 Task: Add a condition where "Channel Is Facebook Post" in recently solved tickets.
Action: Mouse moved to (139, 510)
Screenshot: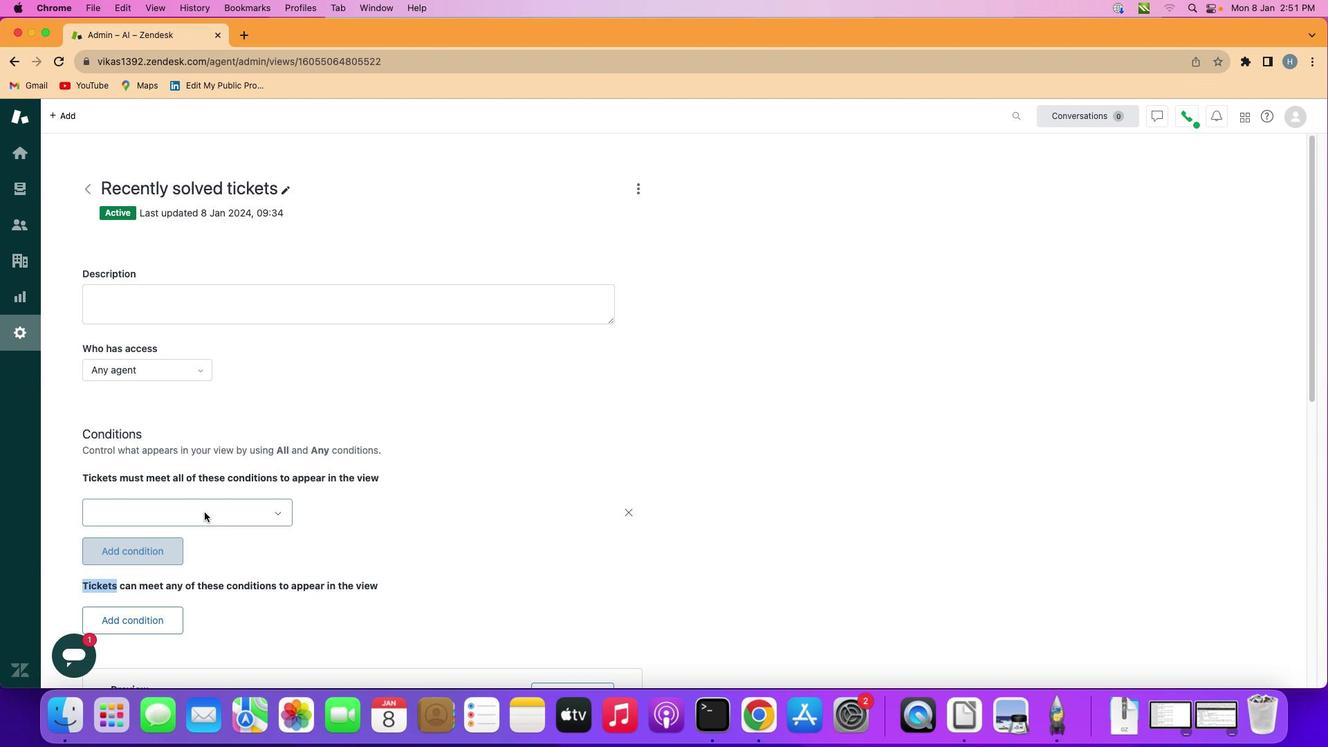 
Action: Mouse pressed left at (139, 510)
Screenshot: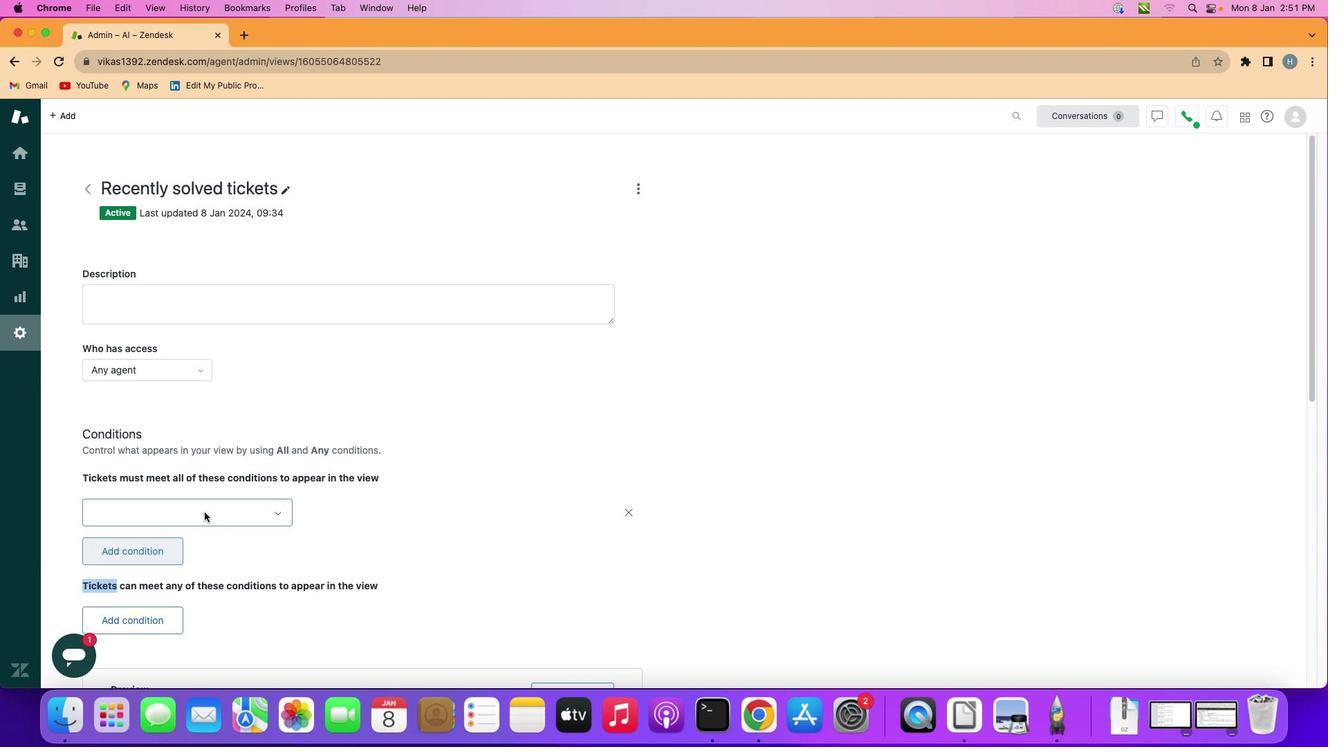 
Action: Mouse moved to (204, 511)
Screenshot: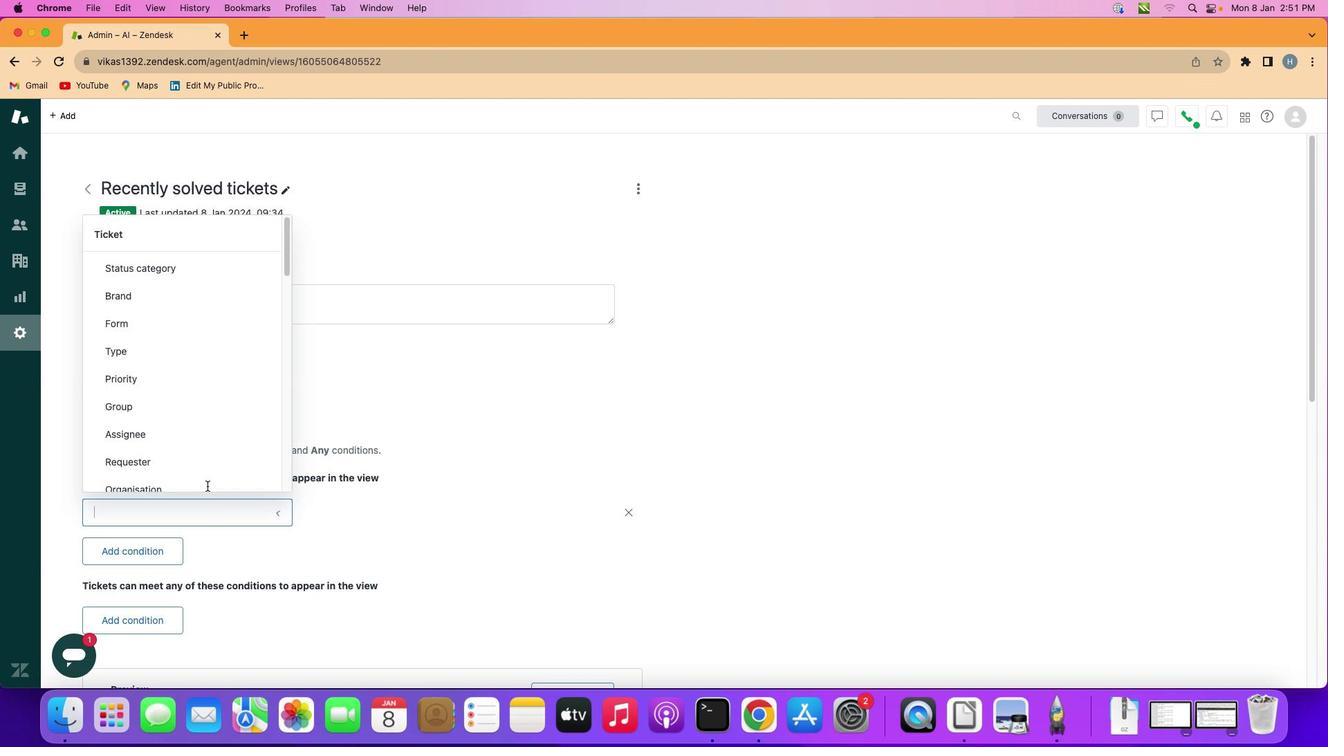 
Action: Mouse pressed left at (204, 511)
Screenshot: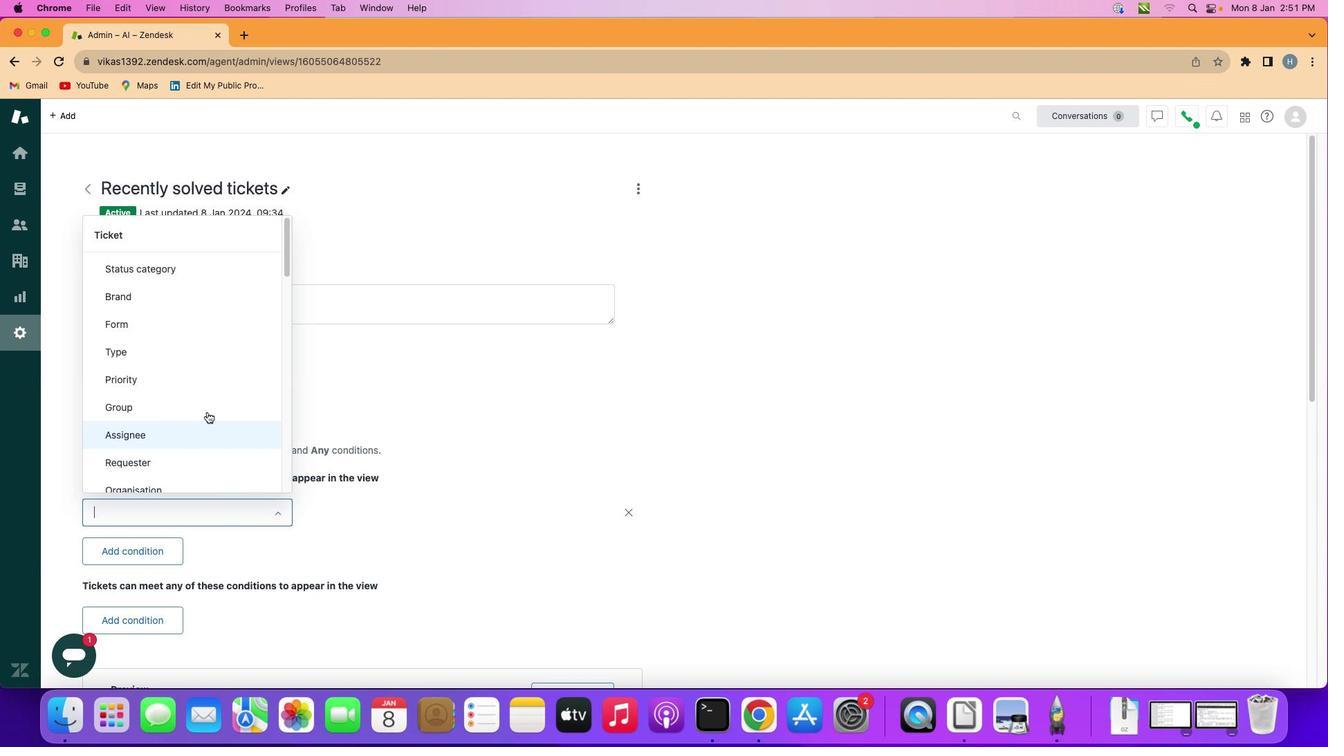
Action: Mouse moved to (206, 365)
Screenshot: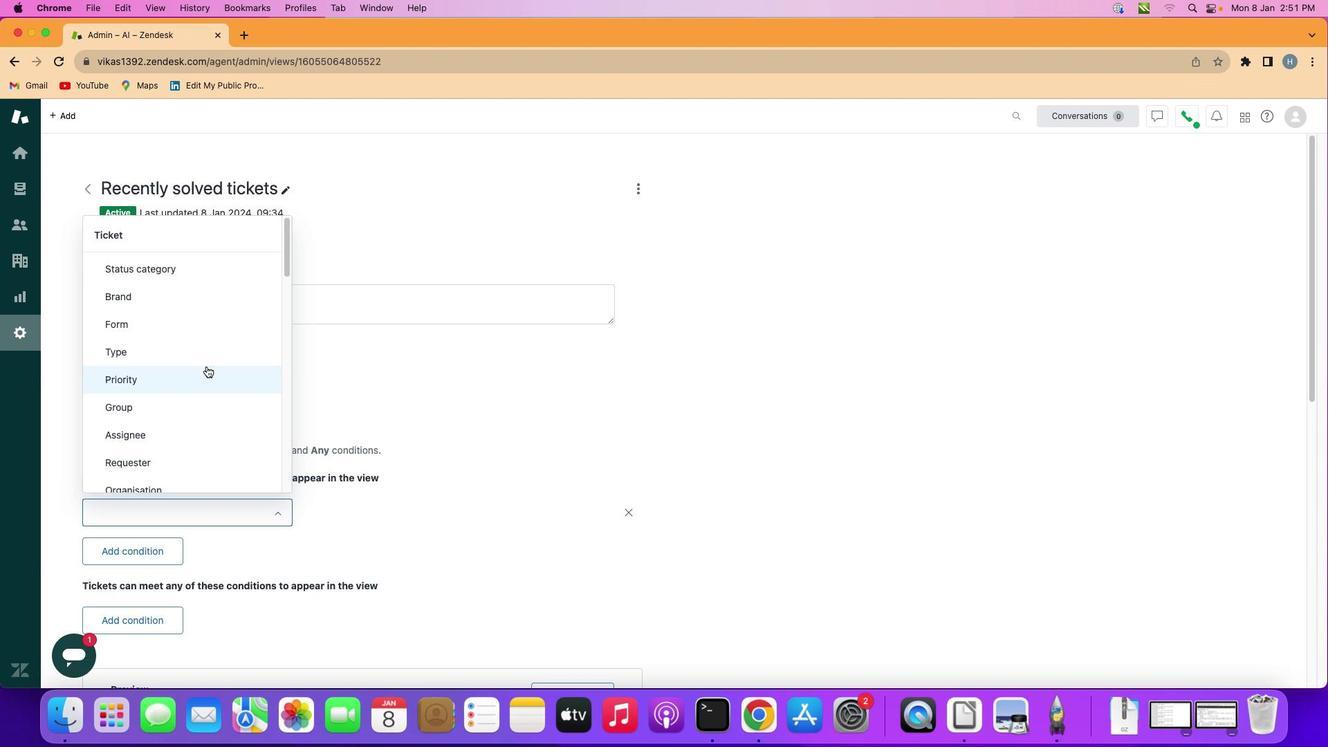
Action: Mouse scrolled (206, 365) with delta (0, 0)
Screenshot: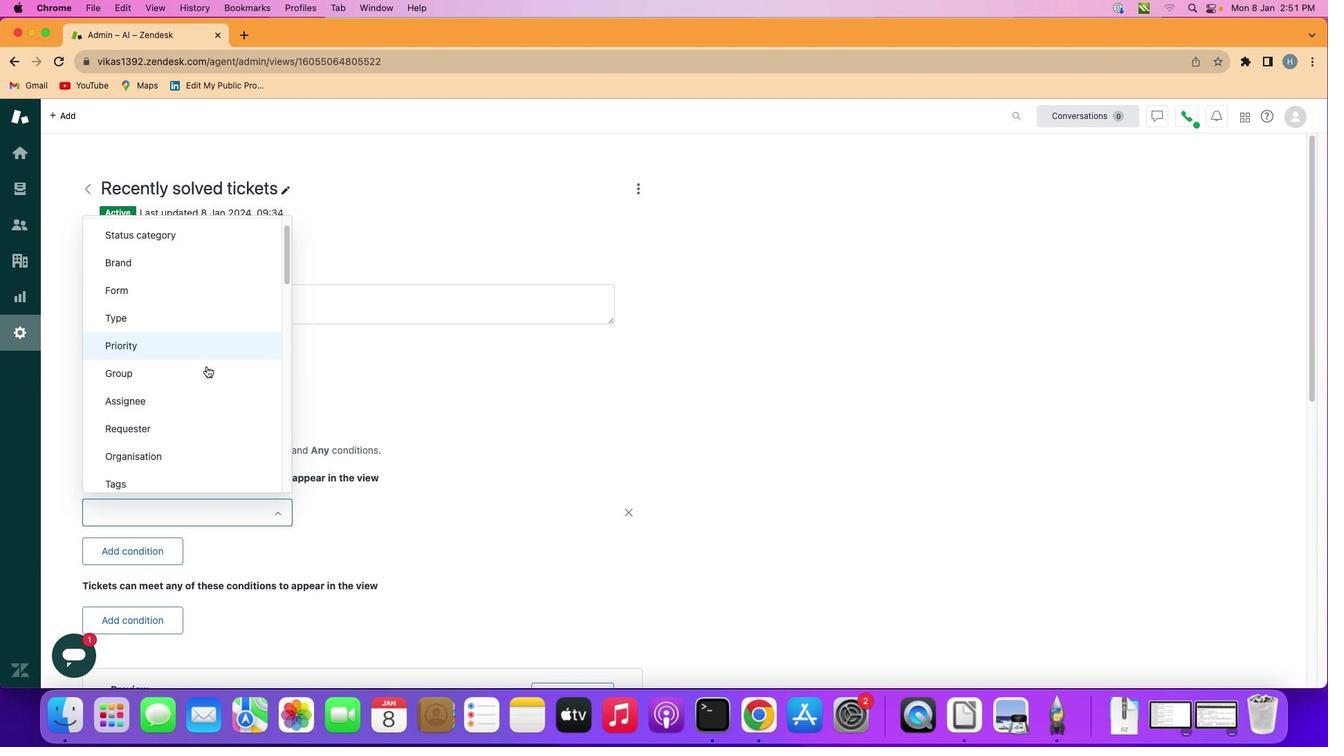 
Action: Mouse scrolled (206, 365) with delta (0, 0)
Screenshot: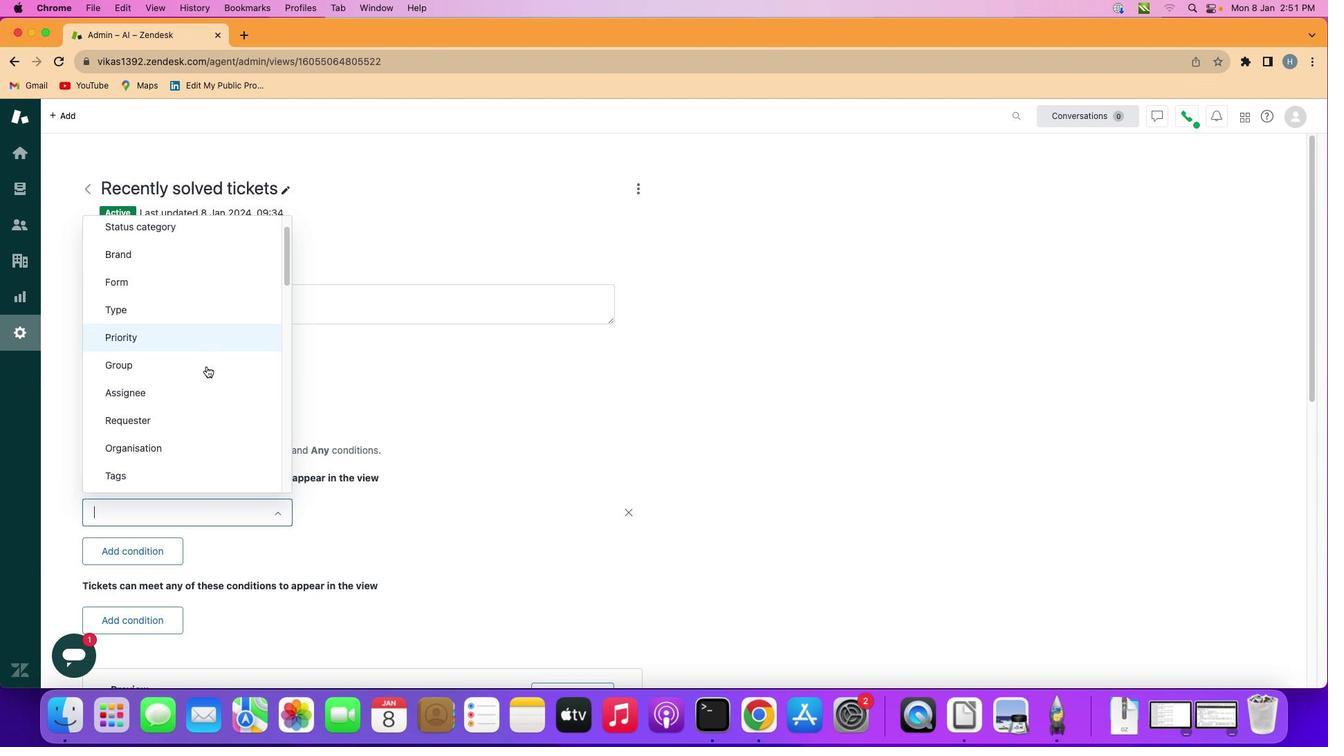 
Action: Mouse scrolled (206, 365) with delta (0, 0)
Screenshot: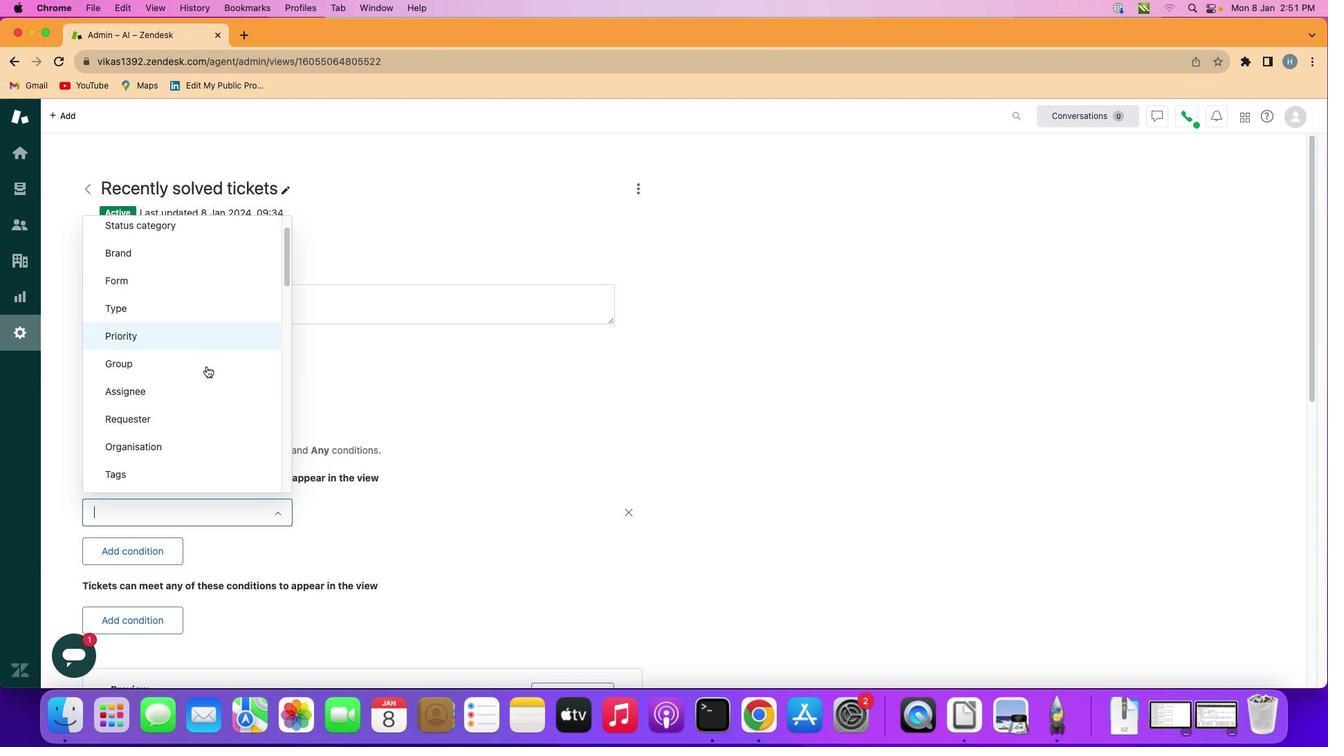 
Action: Mouse scrolled (206, 365) with delta (0, 0)
Screenshot: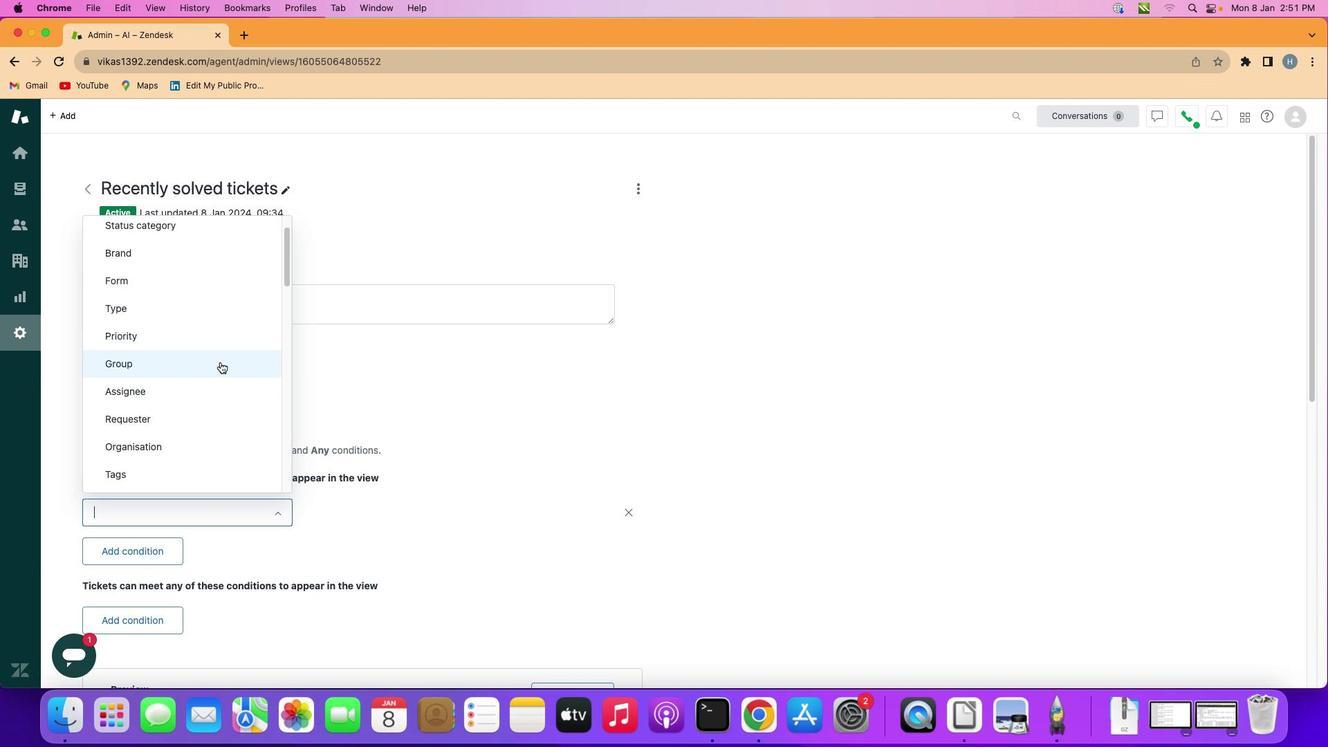 
Action: Mouse moved to (219, 362)
Screenshot: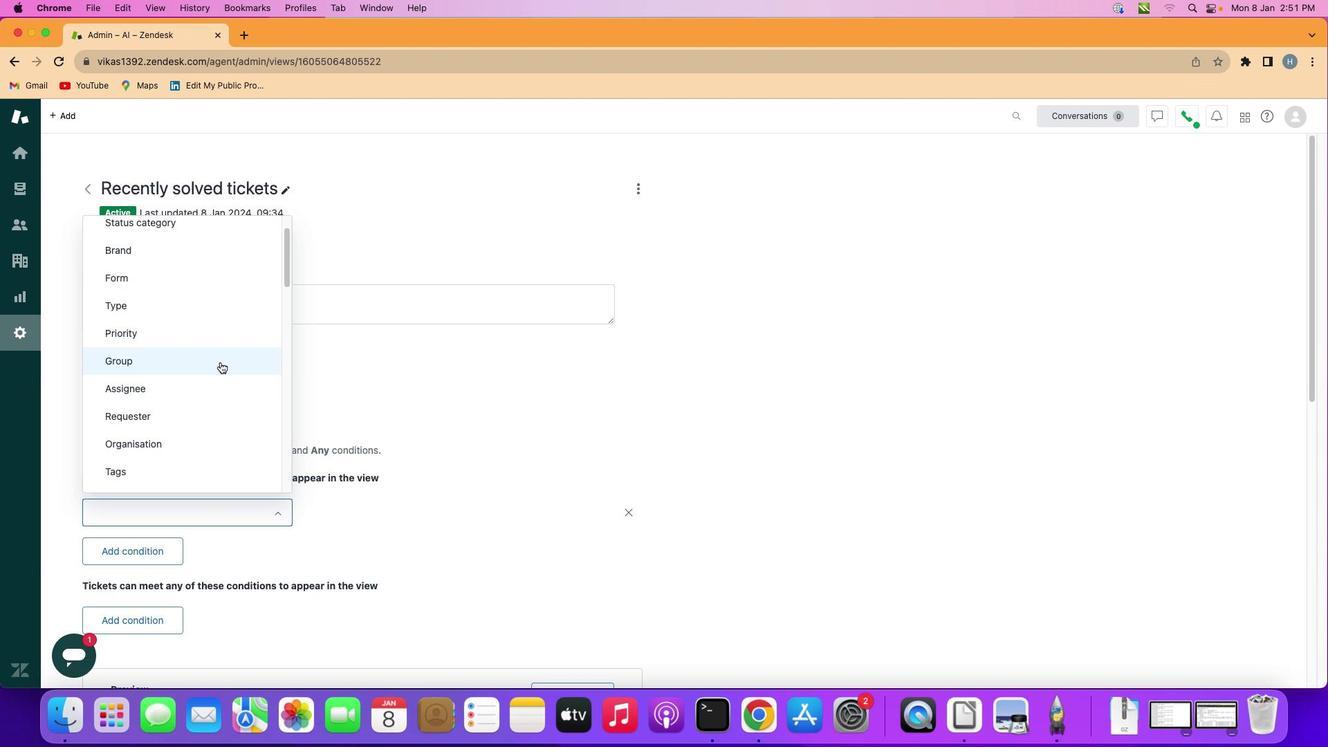 
Action: Mouse scrolled (219, 362) with delta (0, 0)
Screenshot: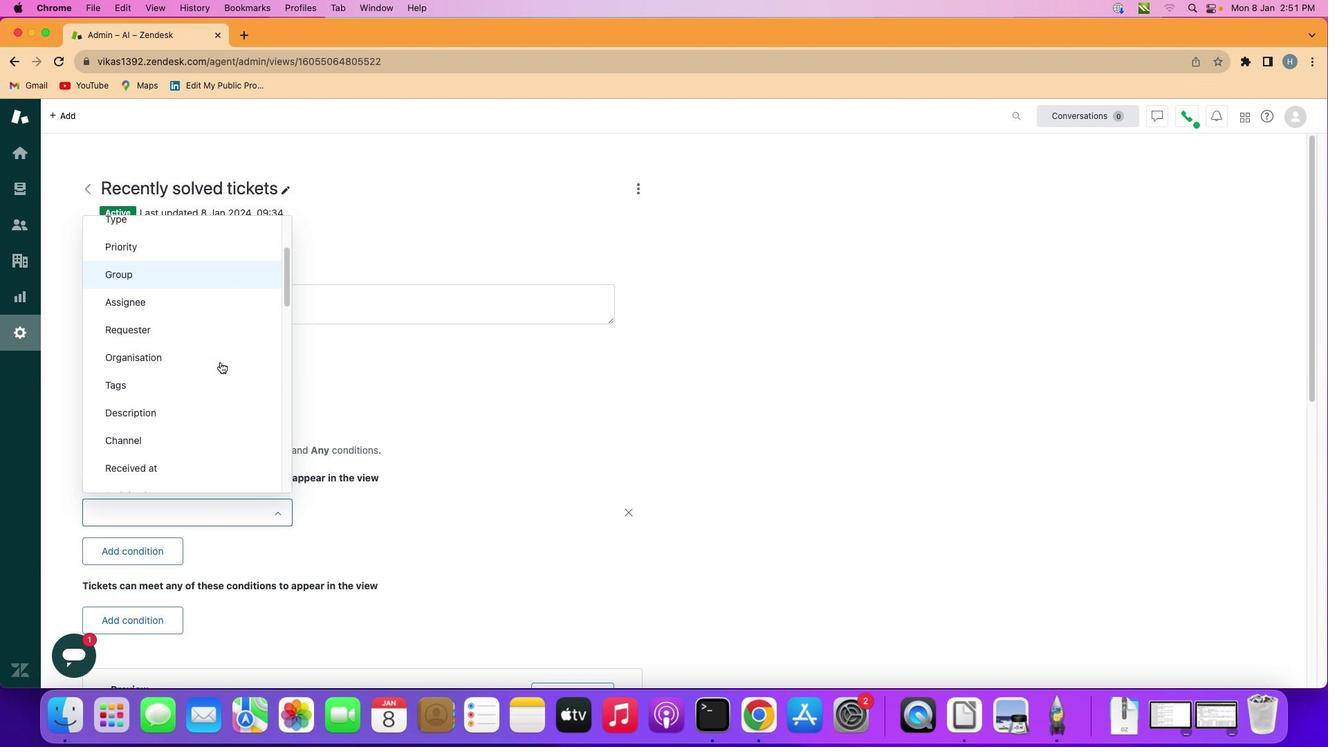 
Action: Mouse scrolled (219, 362) with delta (0, 0)
Screenshot: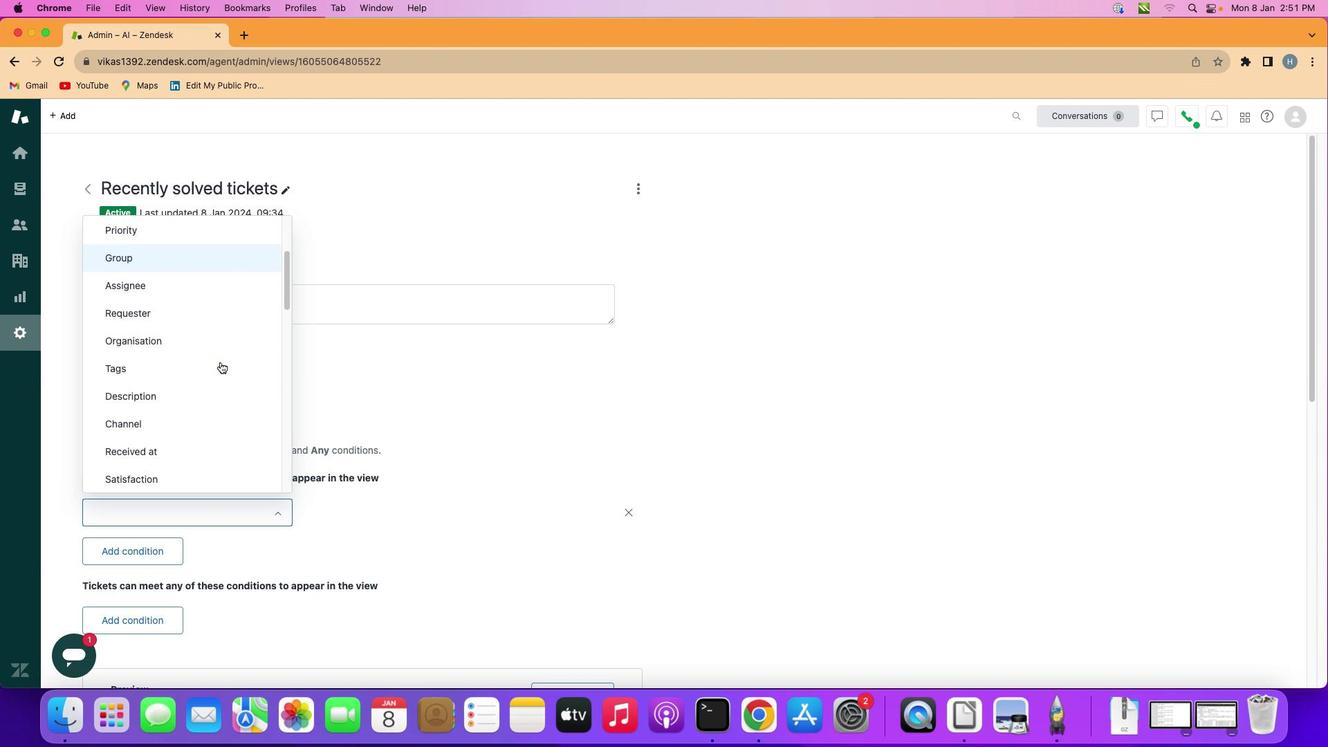
Action: Mouse scrolled (219, 362) with delta (0, -1)
Screenshot: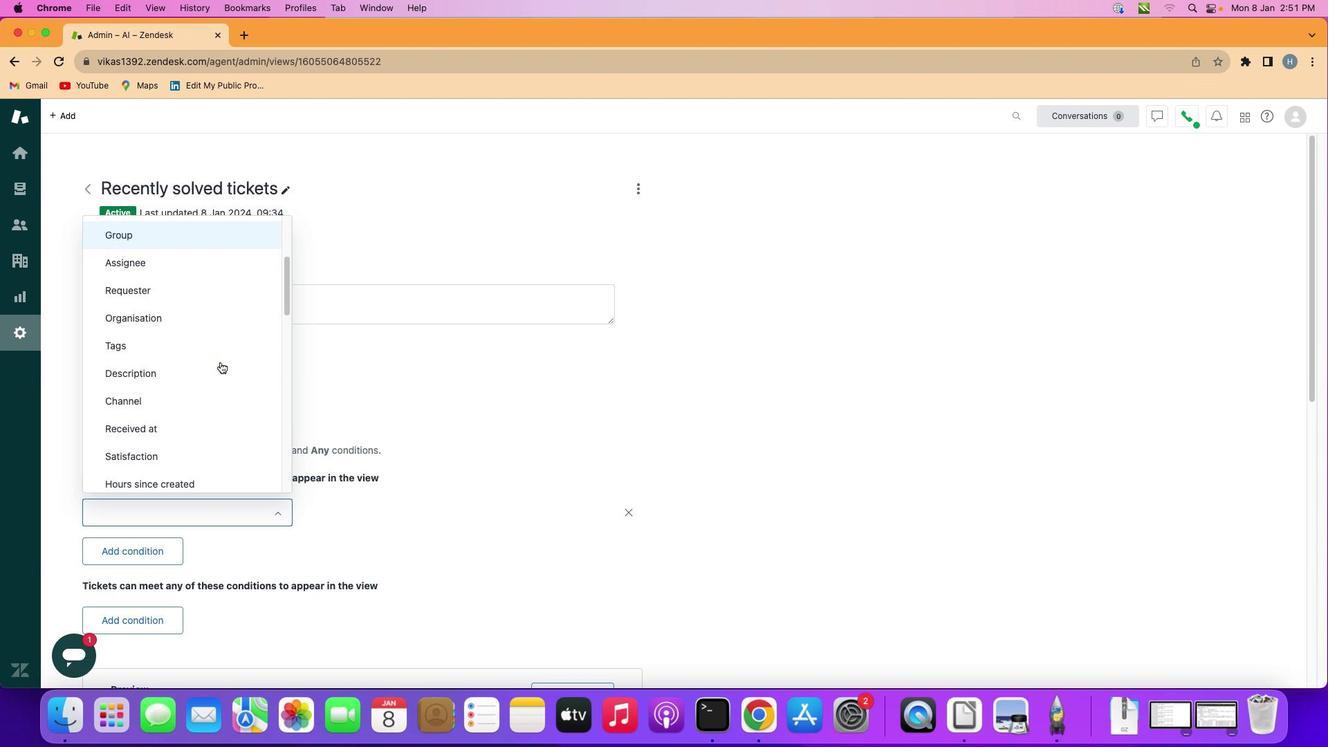 
Action: Mouse scrolled (219, 362) with delta (0, 0)
Screenshot: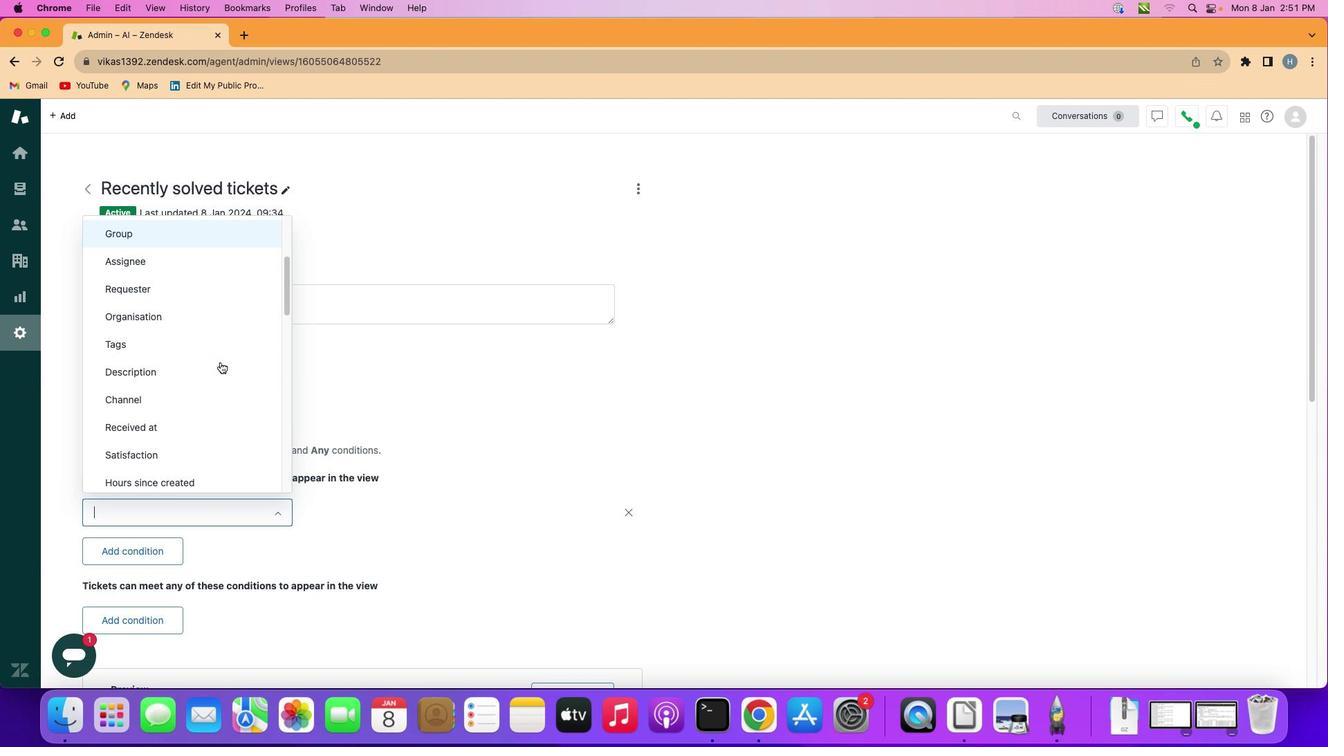 
Action: Mouse moved to (214, 388)
Screenshot: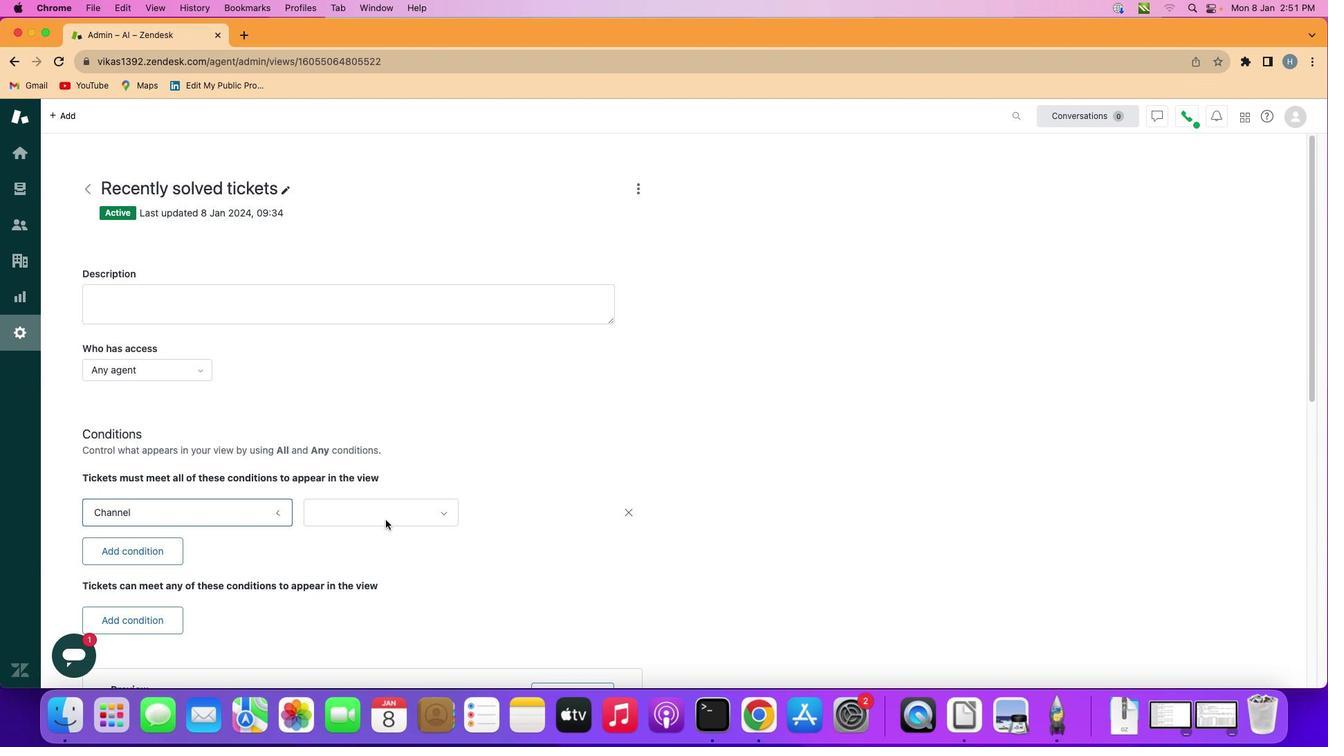 
Action: Mouse pressed left at (214, 388)
Screenshot: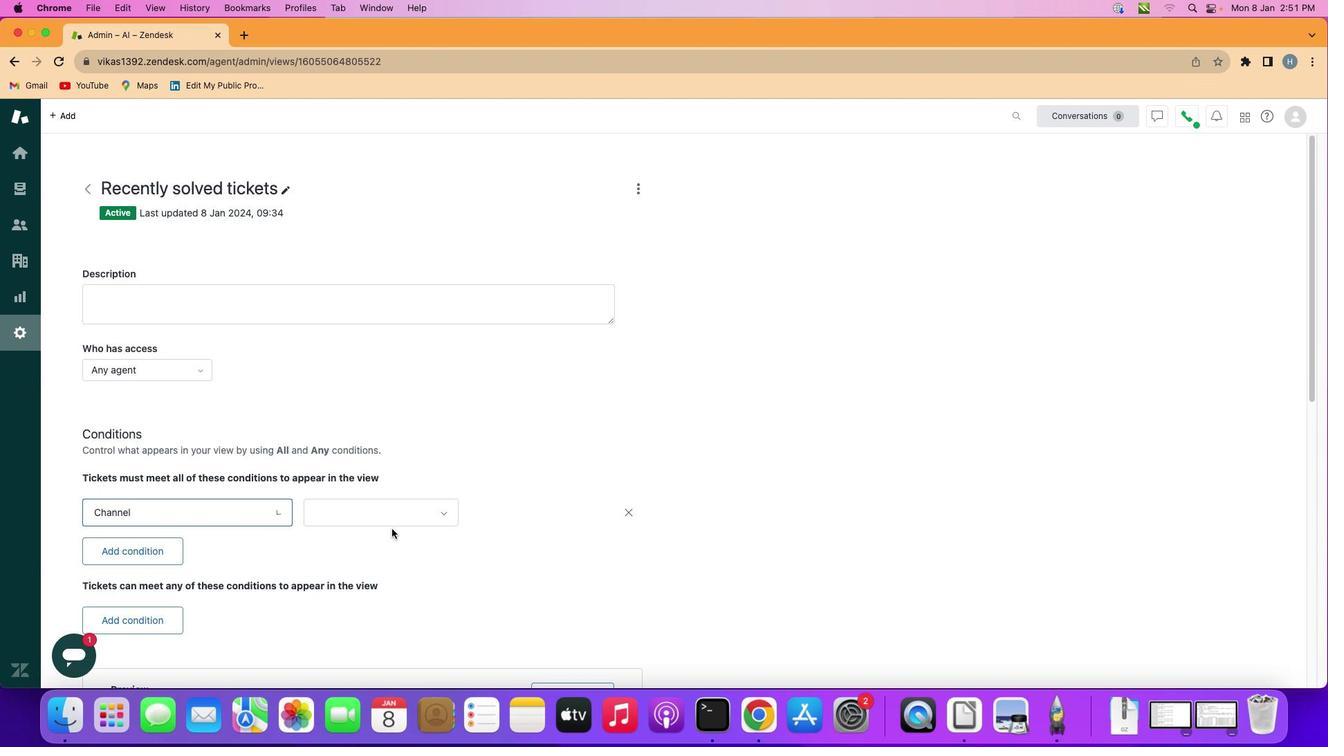 
Action: Mouse moved to (398, 516)
Screenshot: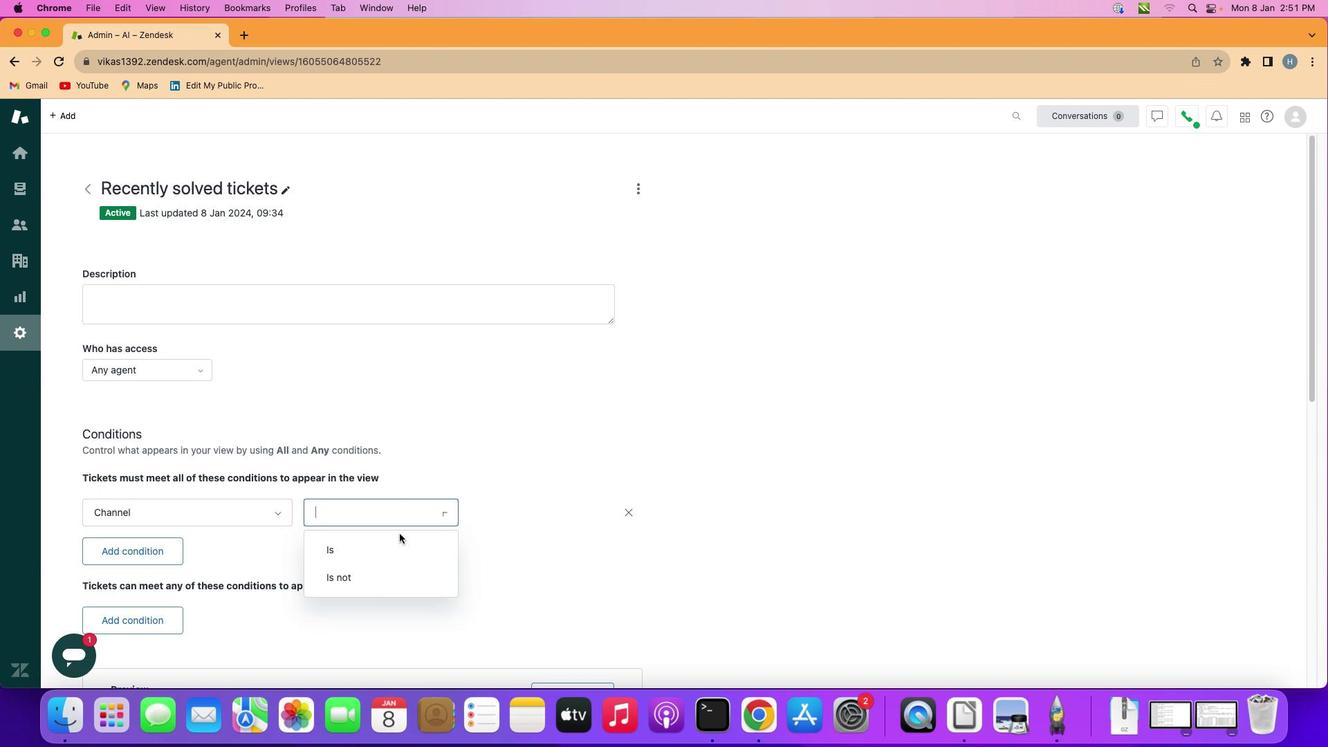 
Action: Mouse pressed left at (398, 516)
Screenshot: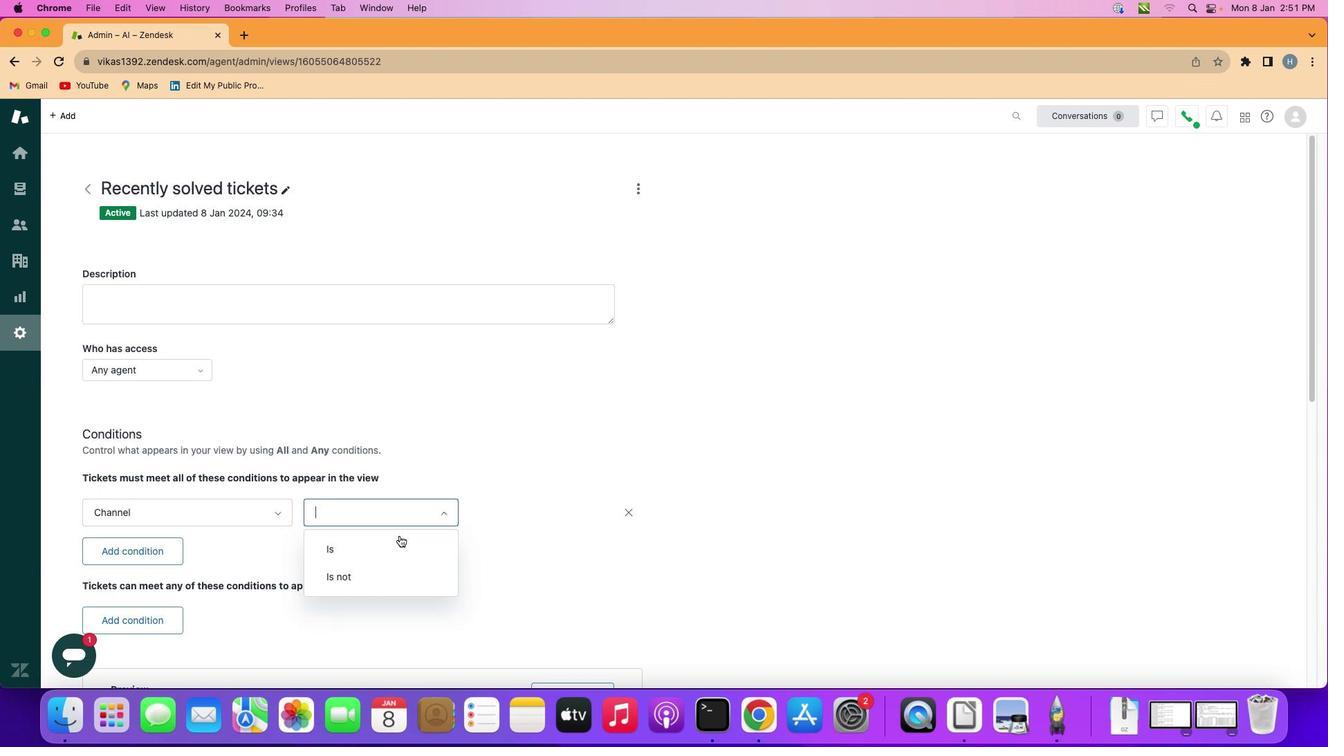 
Action: Mouse moved to (398, 540)
Screenshot: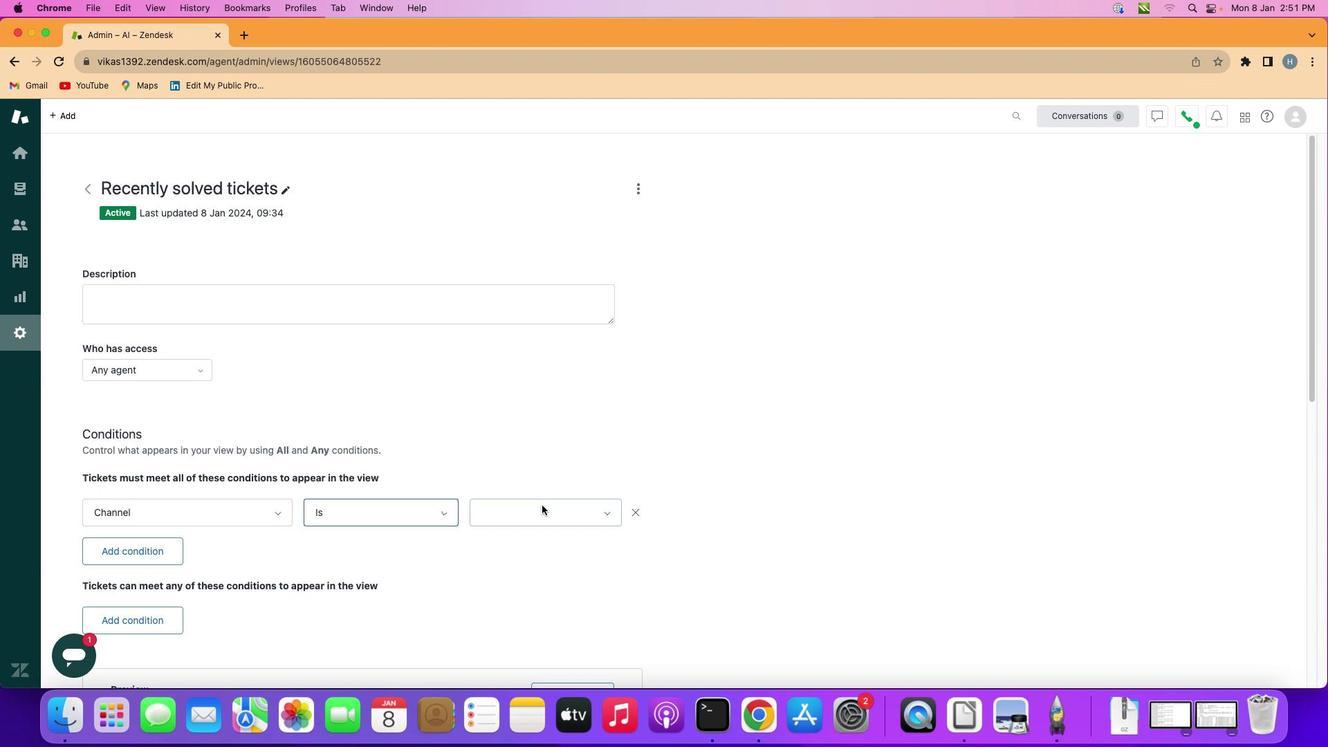 
Action: Mouse pressed left at (398, 540)
Screenshot: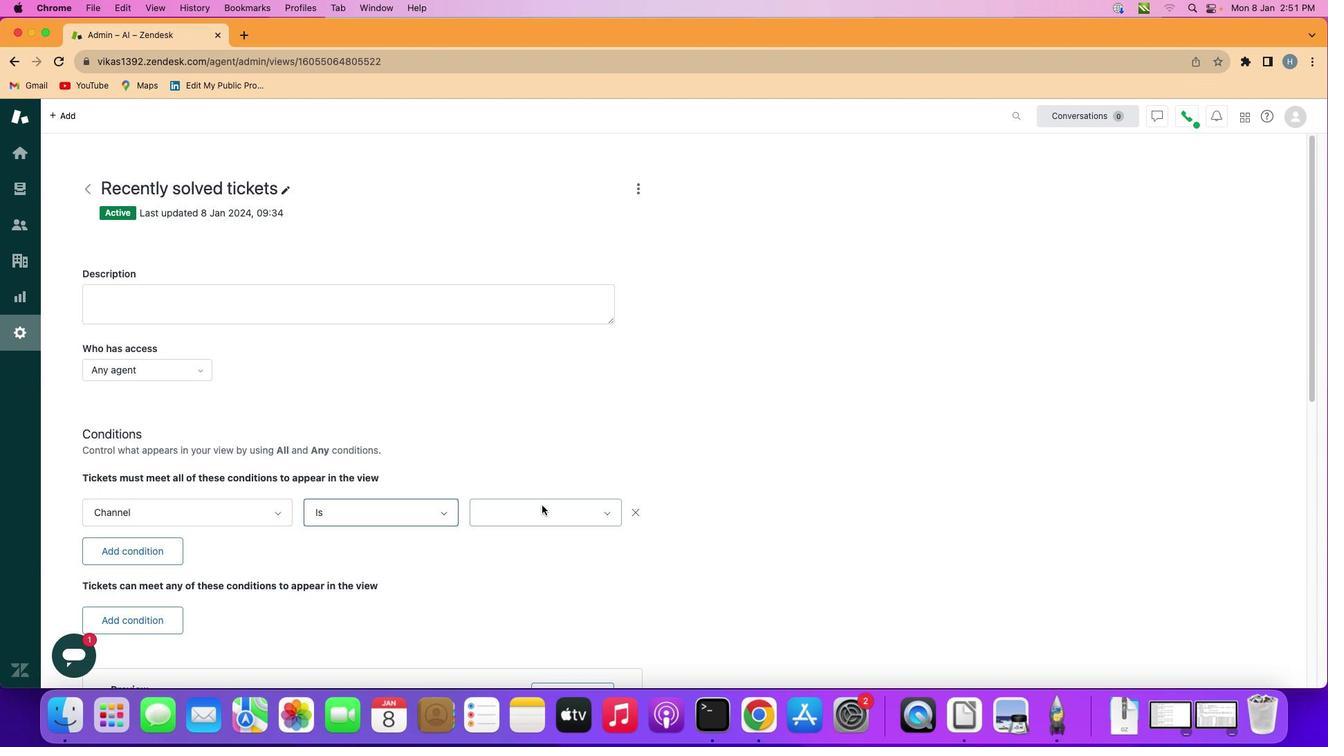 
Action: Mouse moved to (542, 505)
Screenshot: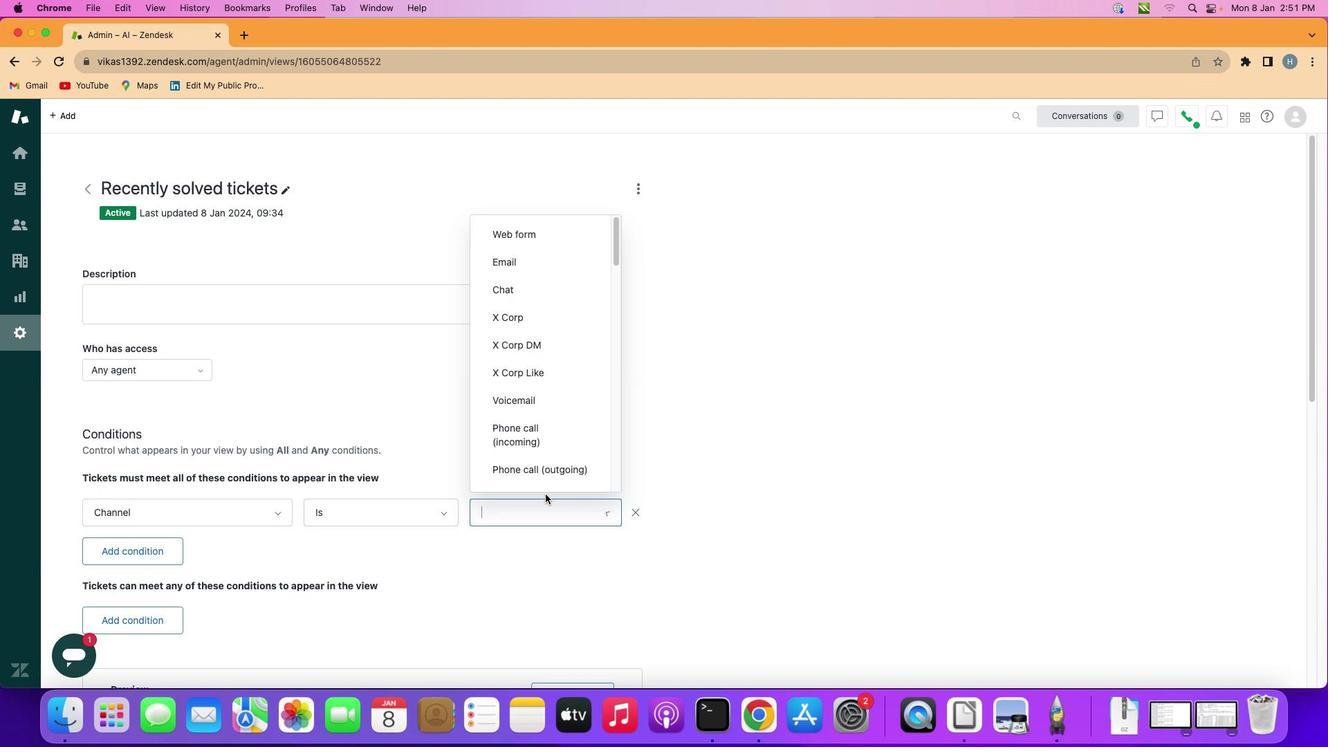 
Action: Mouse pressed left at (542, 505)
Screenshot: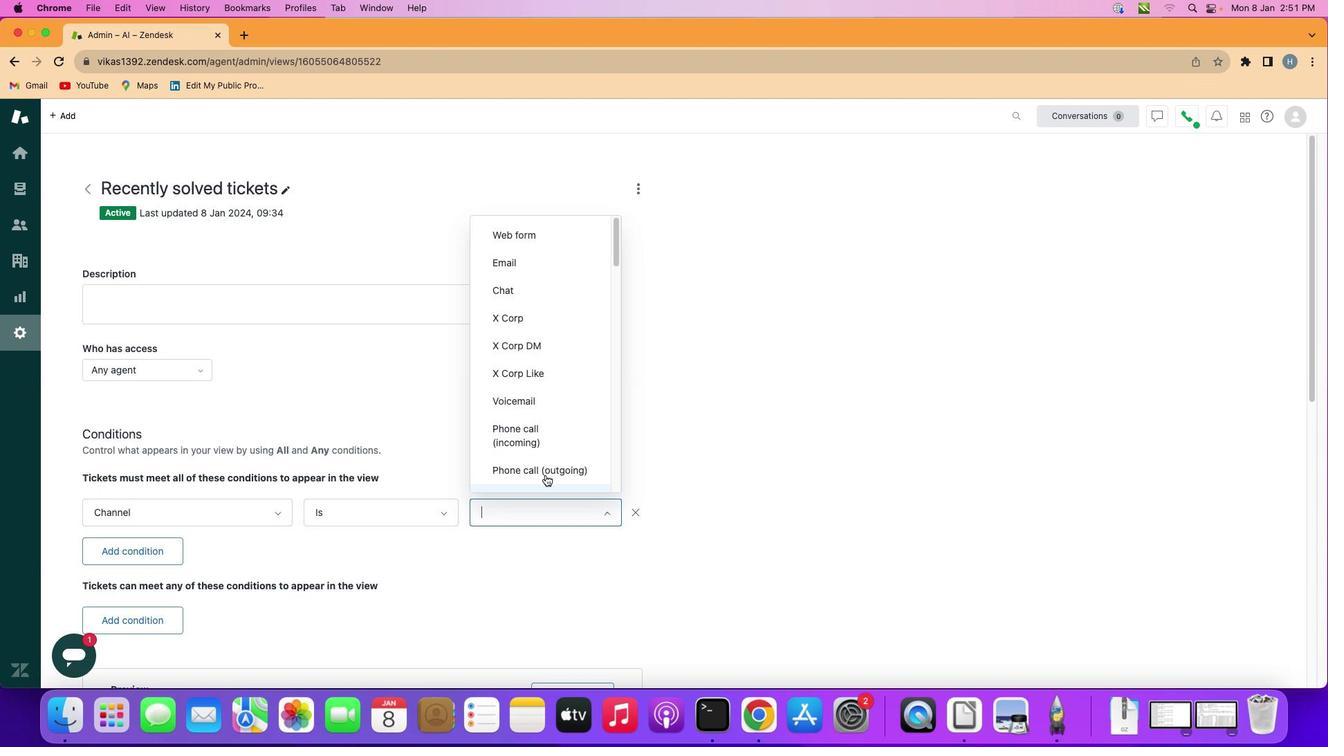 
Action: Mouse moved to (576, 410)
Screenshot: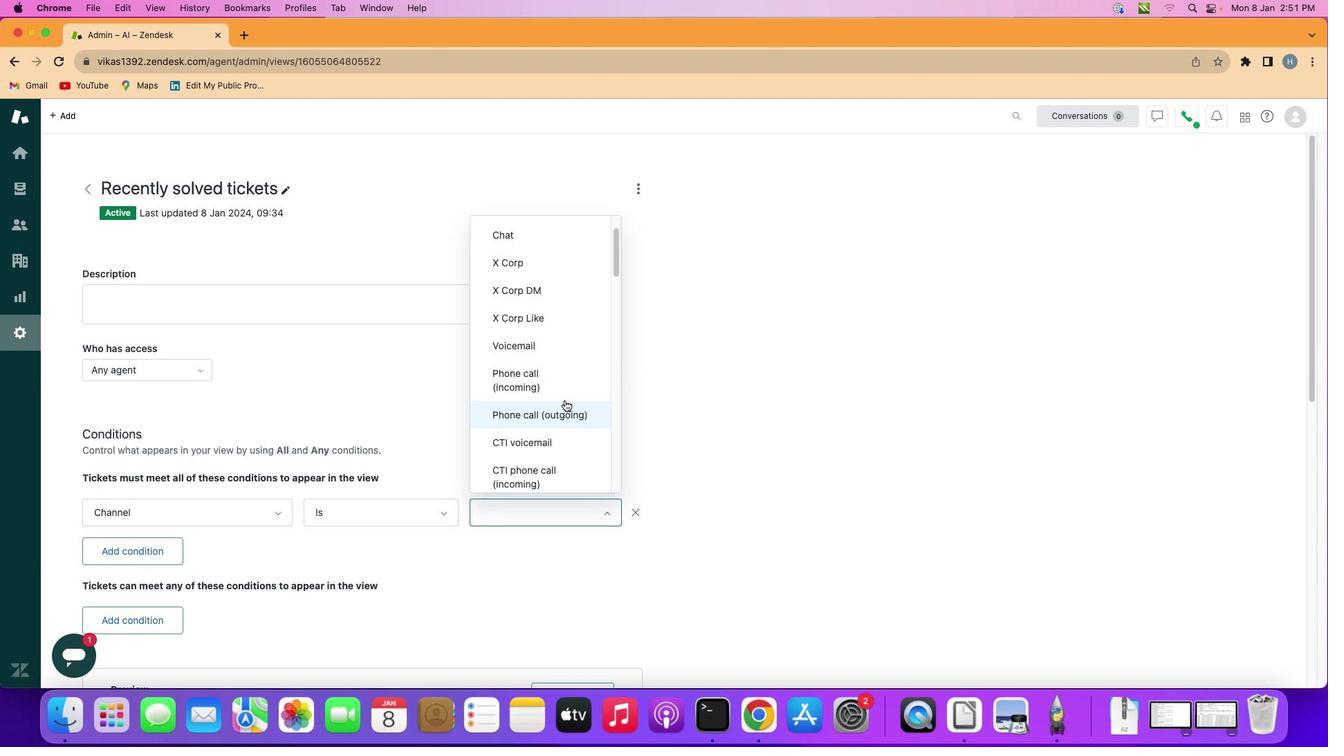 
Action: Mouse scrolled (576, 410) with delta (0, 0)
Screenshot: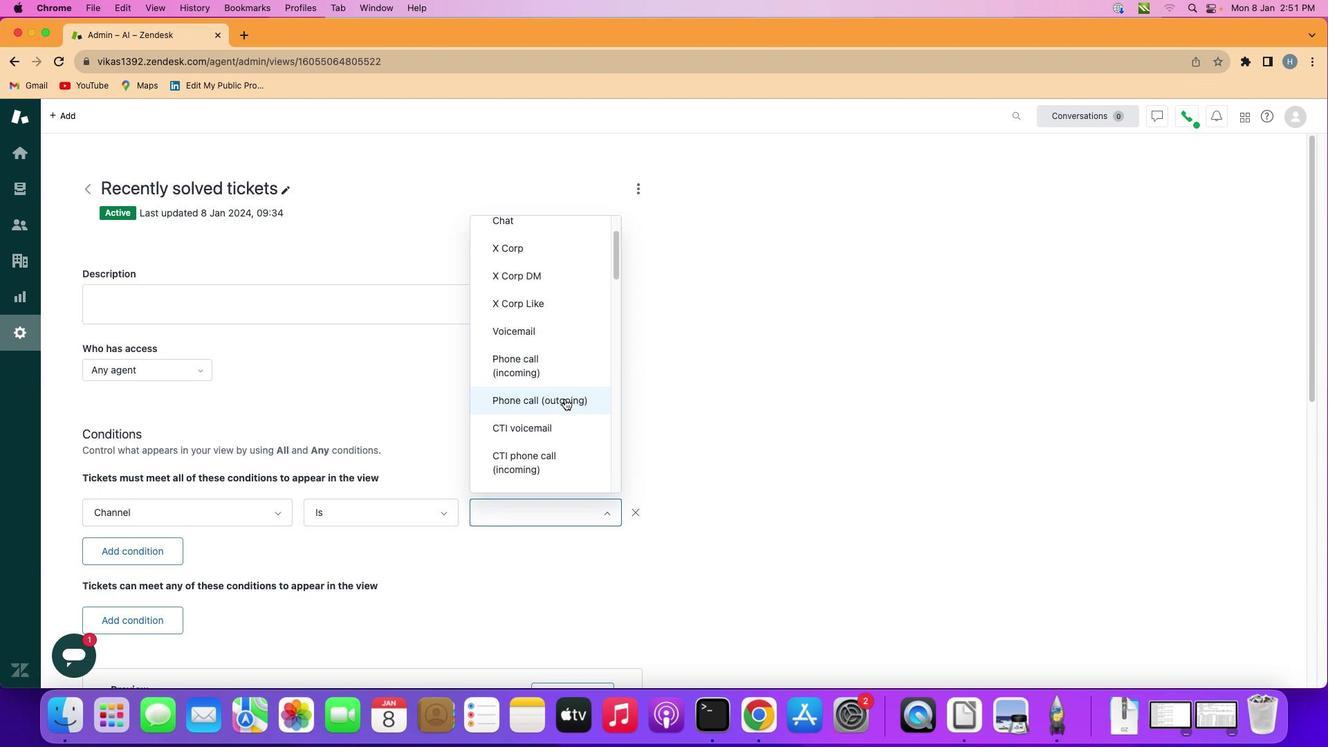 
Action: Mouse moved to (574, 408)
Screenshot: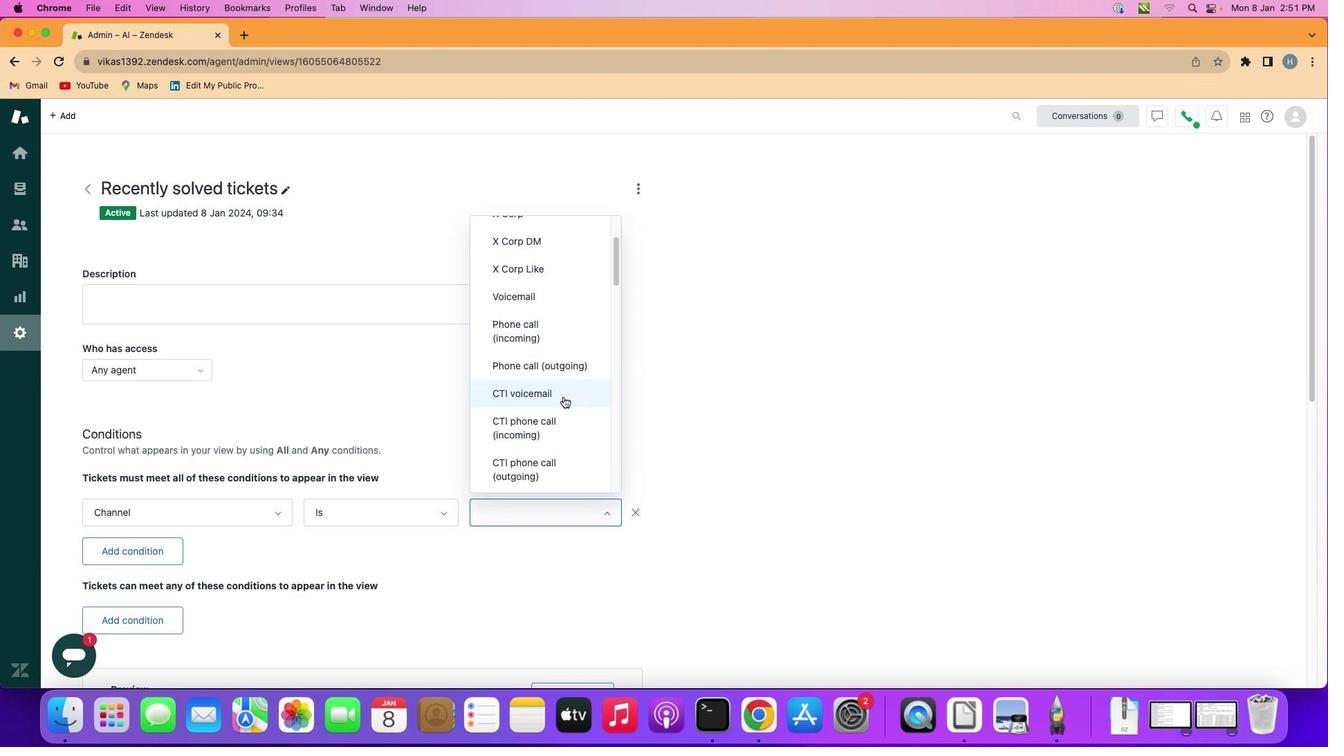 
Action: Mouse scrolled (574, 408) with delta (0, 0)
Screenshot: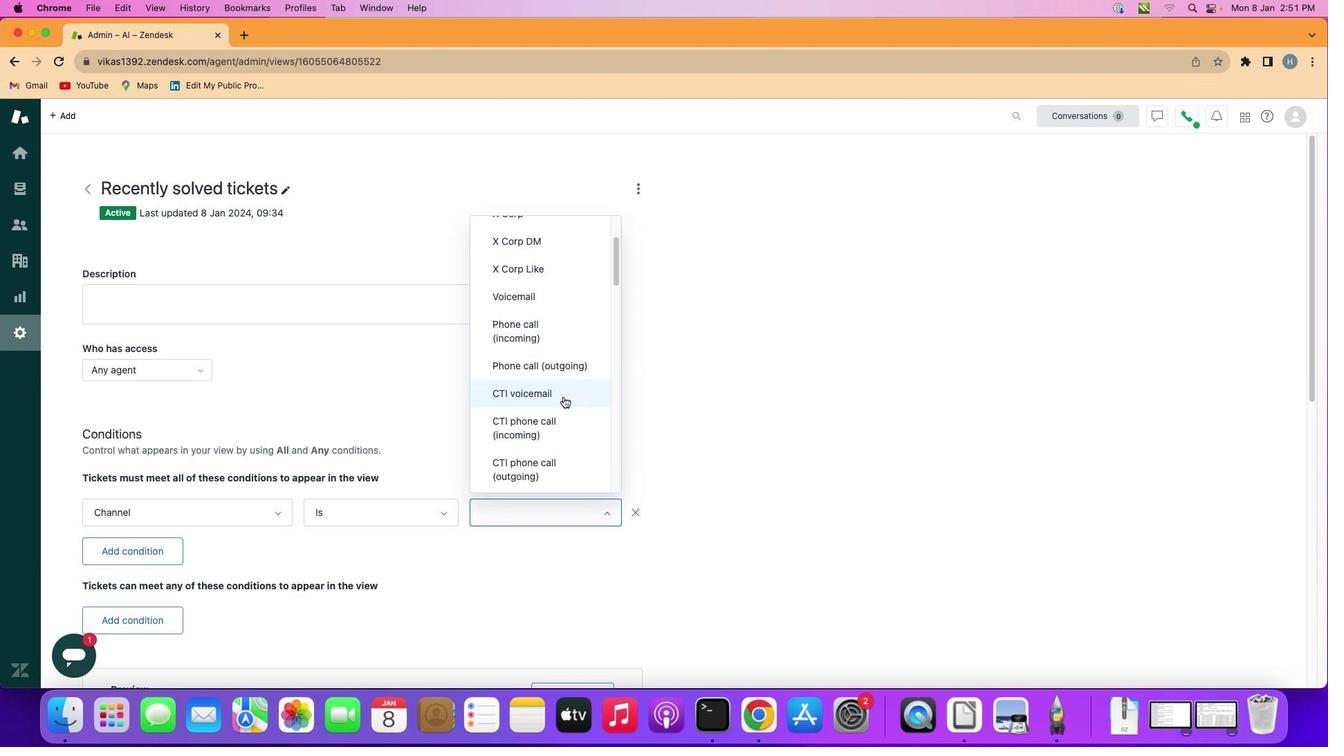 
Action: Mouse moved to (571, 406)
Screenshot: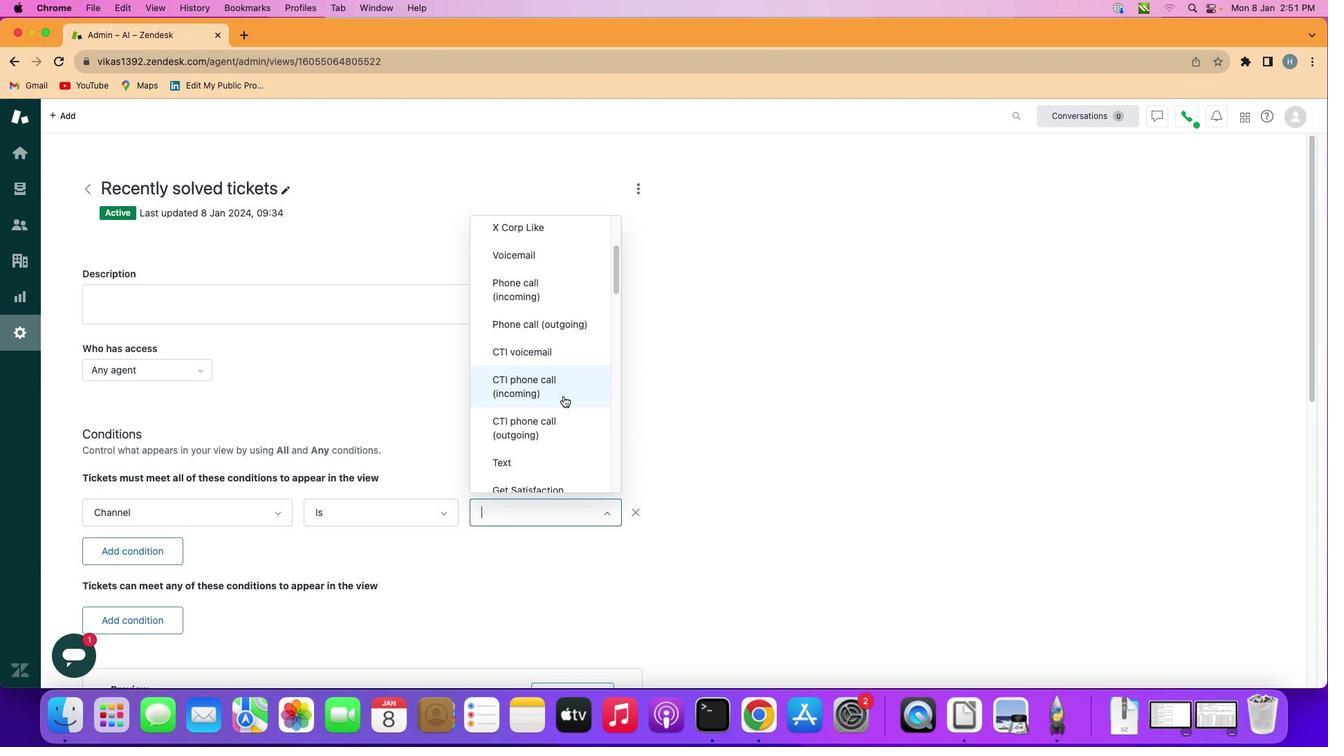 
Action: Mouse scrolled (571, 406) with delta (0, 0)
Screenshot: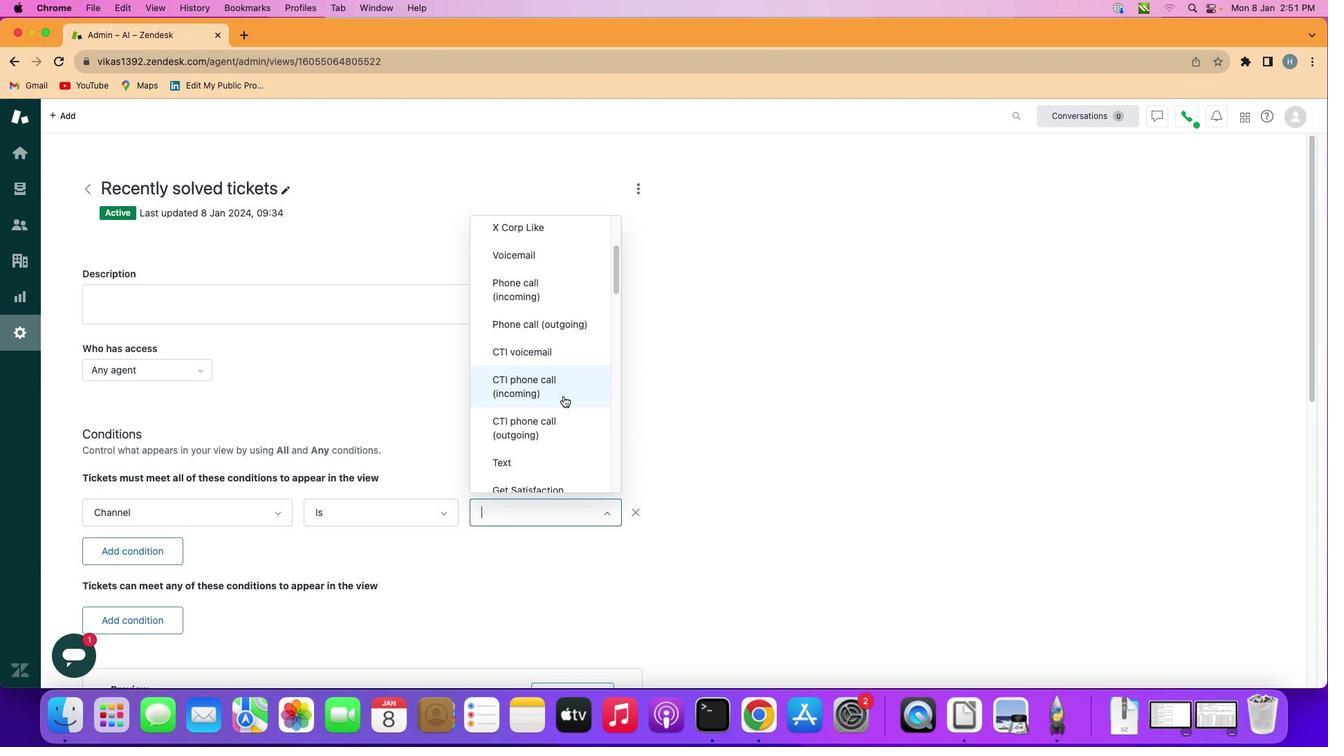 
Action: Mouse moved to (566, 402)
Screenshot: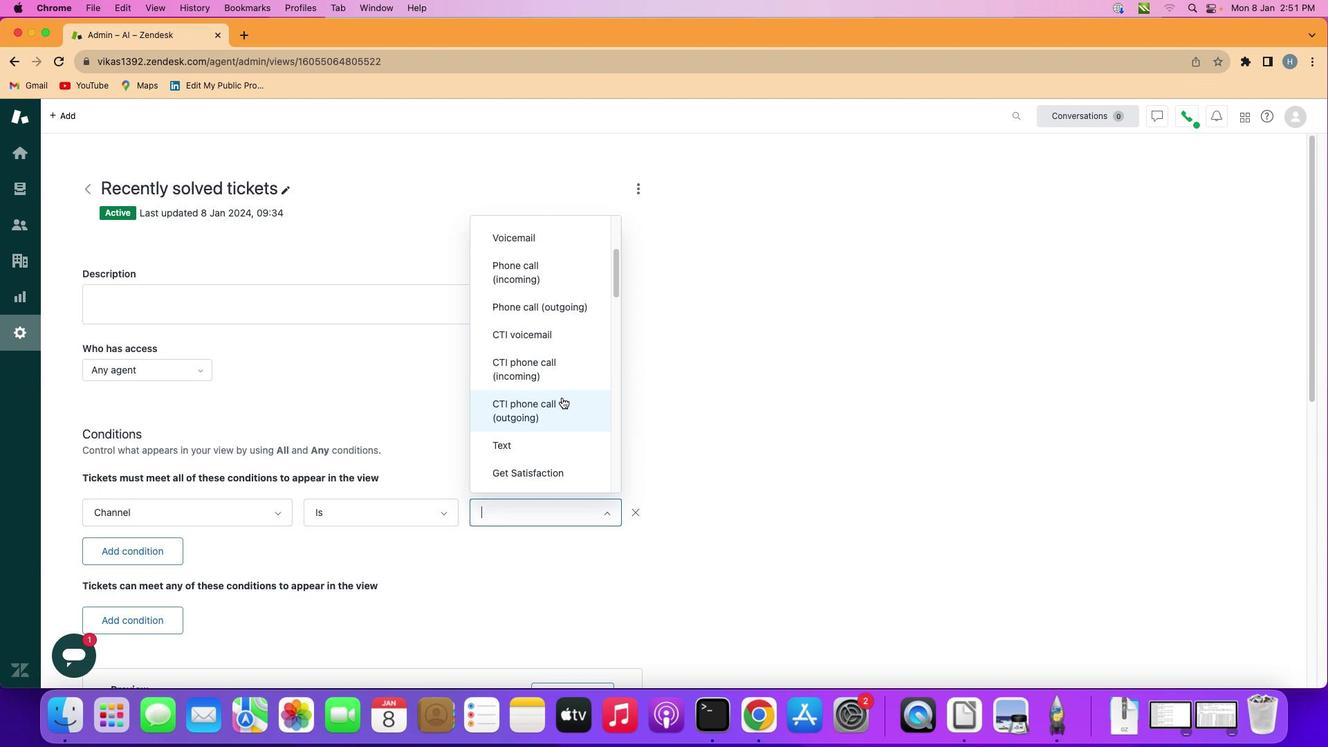 
Action: Mouse scrolled (566, 402) with delta (0, 0)
Screenshot: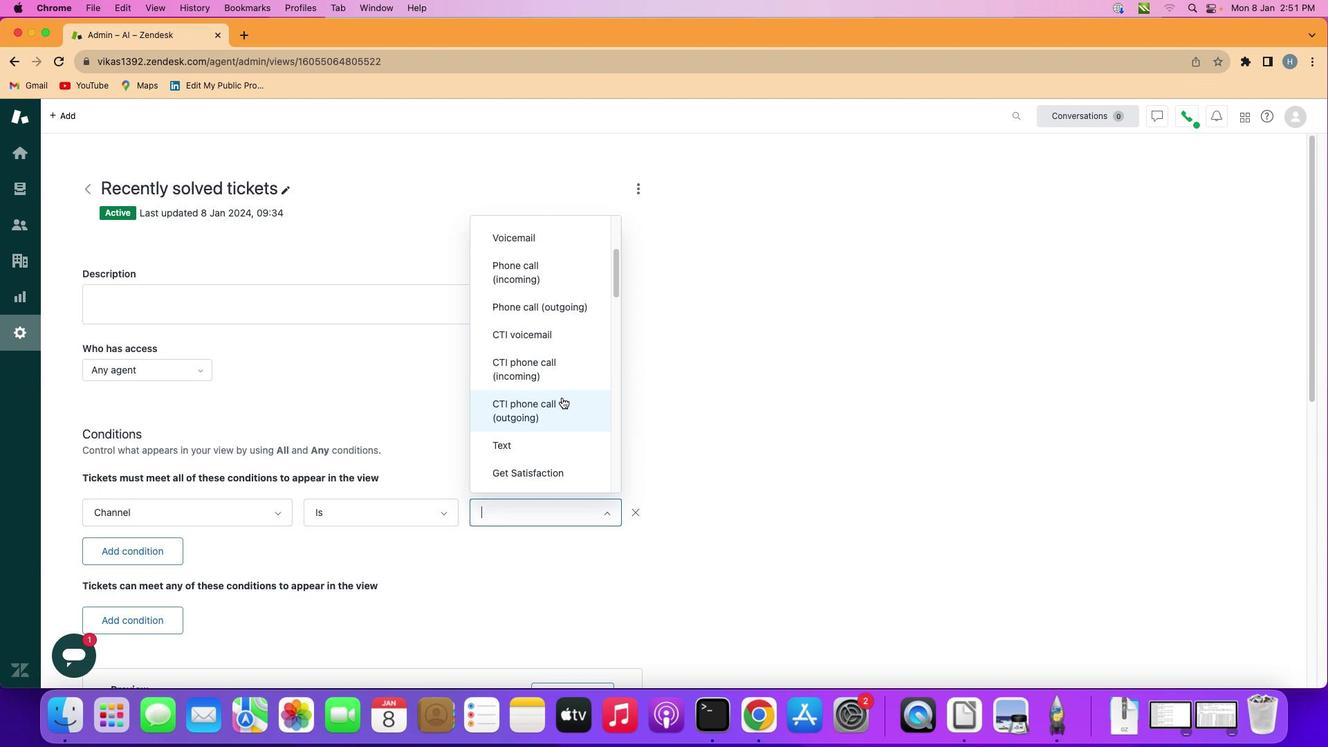 
Action: Mouse moved to (564, 399)
Screenshot: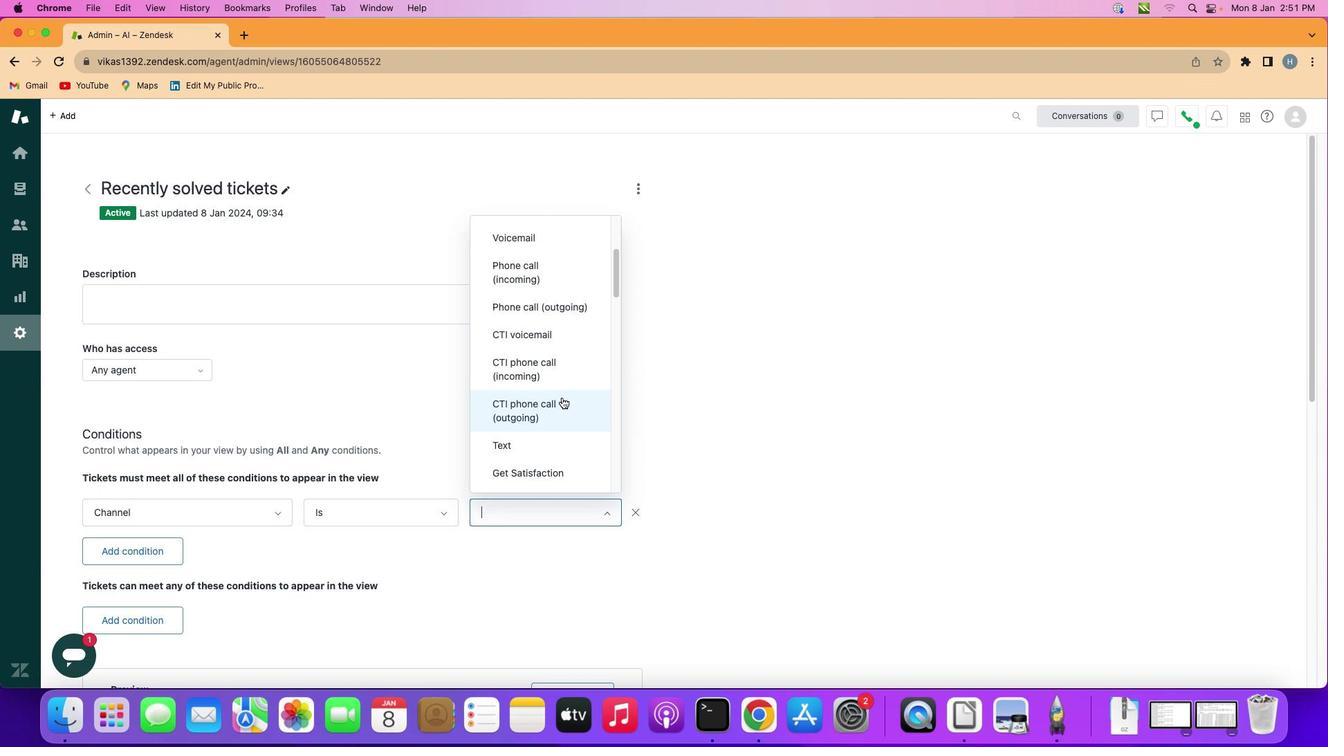 
Action: Mouse scrolled (564, 399) with delta (0, -1)
Screenshot: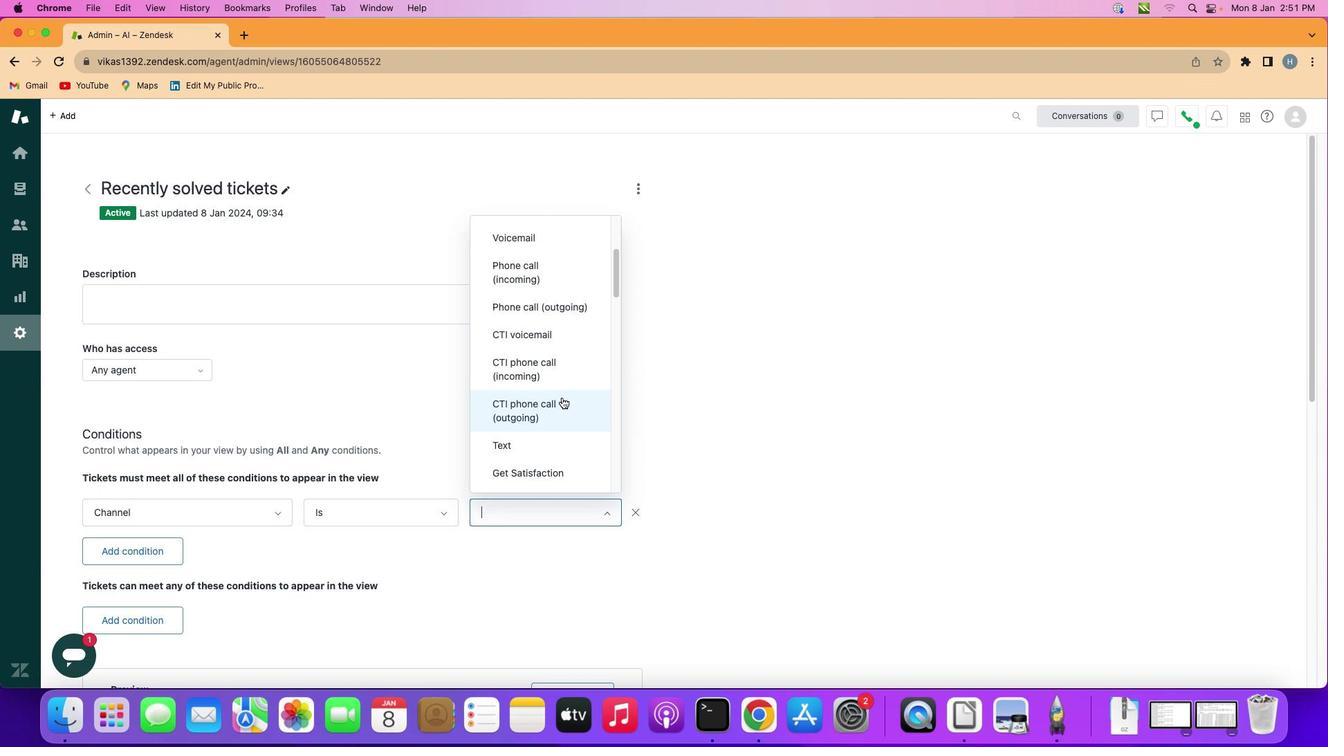 
Action: Mouse moved to (561, 397)
Screenshot: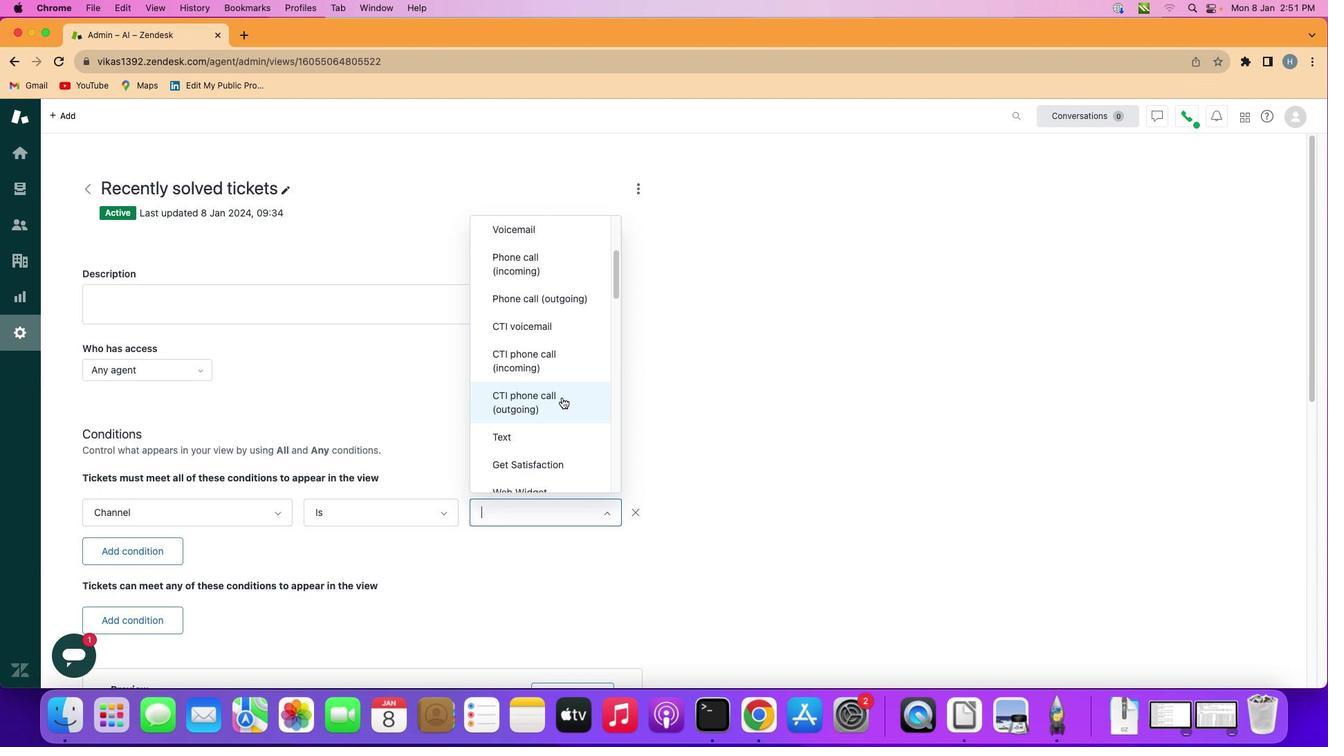 
Action: Mouse scrolled (561, 397) with delta (0, 0)
Screenshot: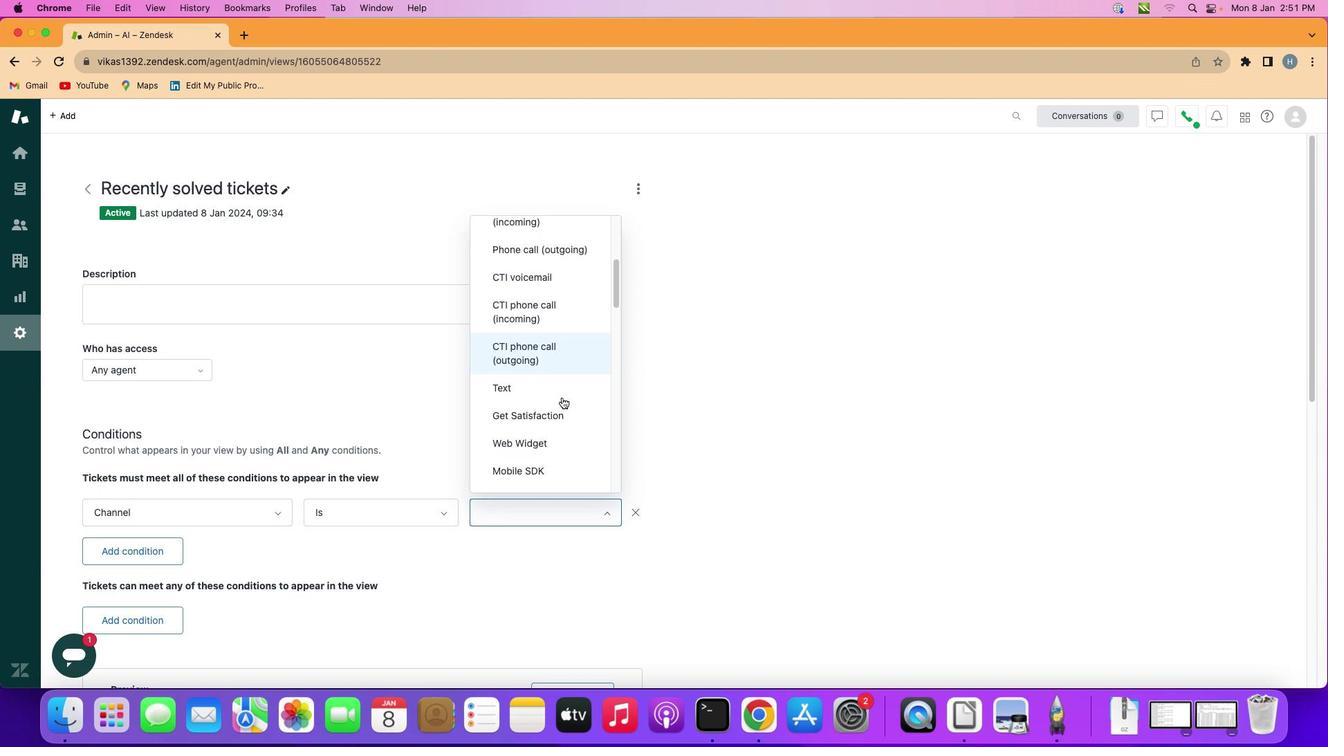 
Action: Mouse scrolled (561, 397) with delta (0, 0)
Screenshot: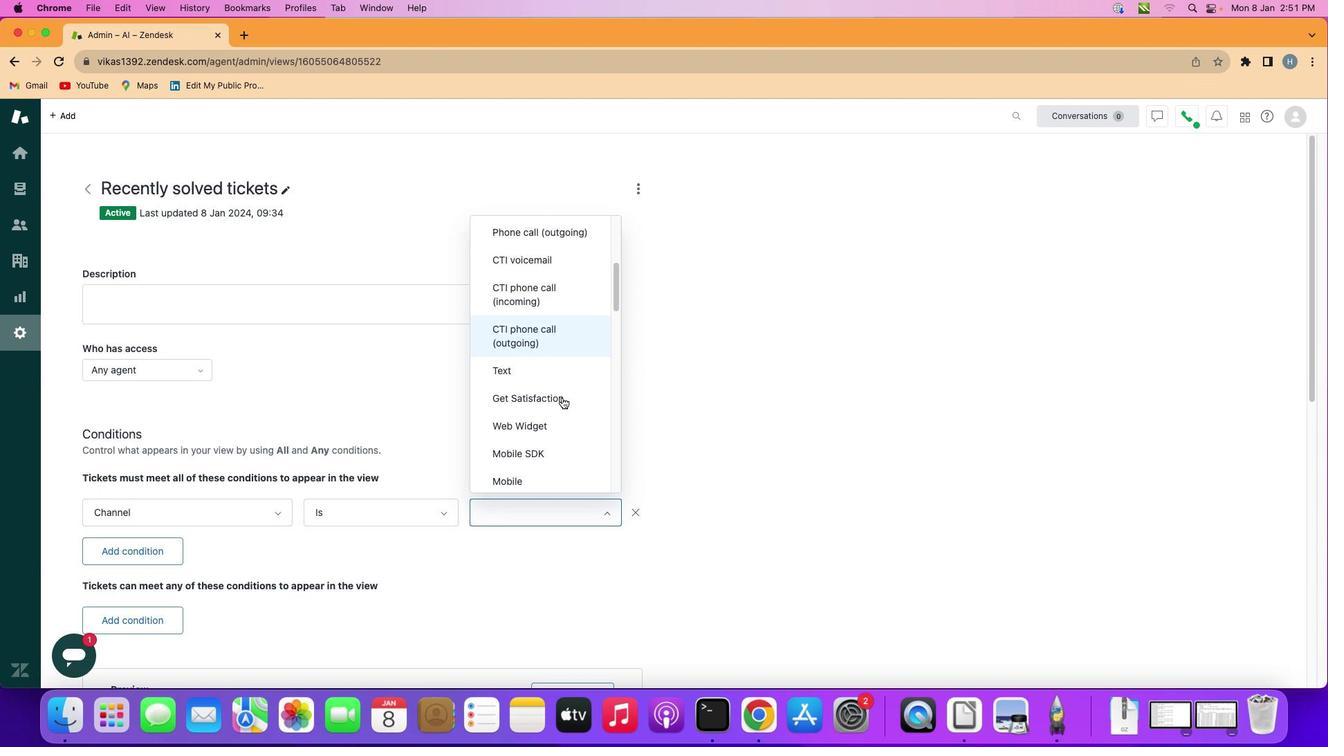 
Action: Mouse scrolled (561, 397) with delta (0, 0)
Screenshot: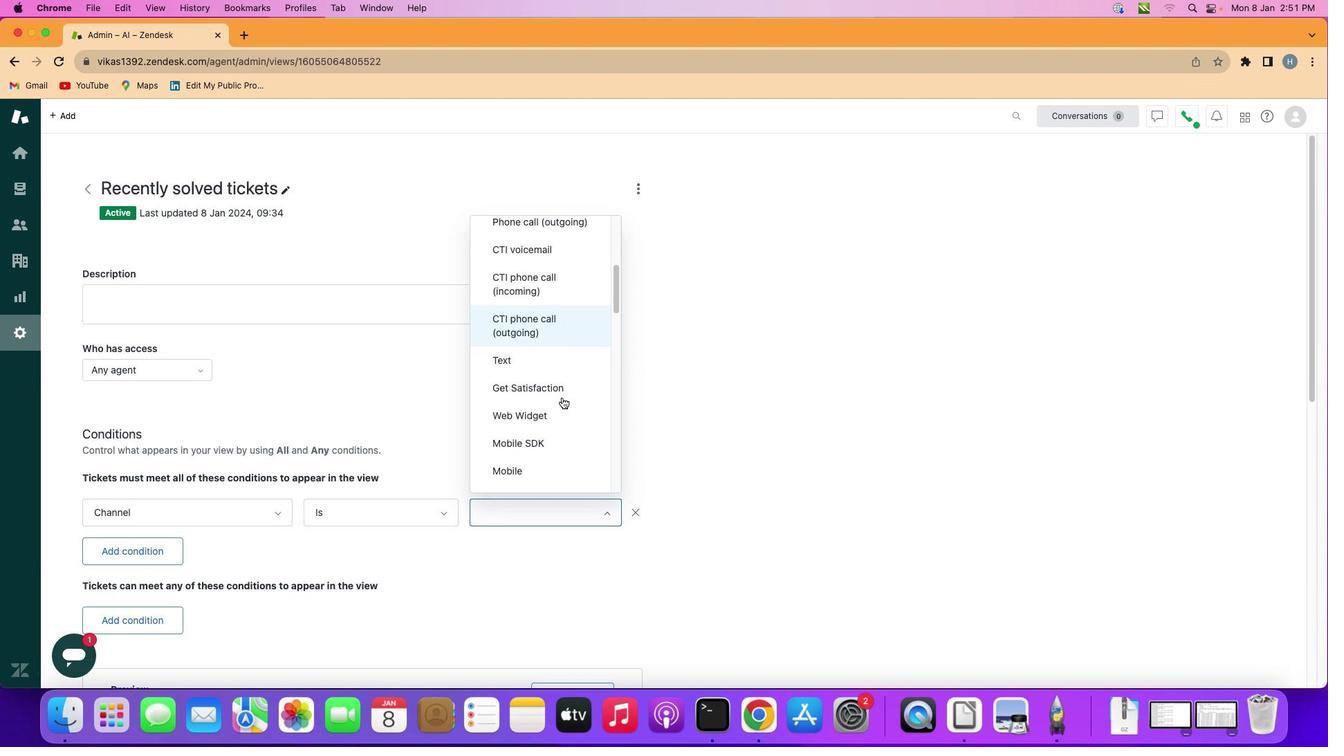 
Action: Mouse scrolled (561, 397) with delta (0, 0)
Screenshot: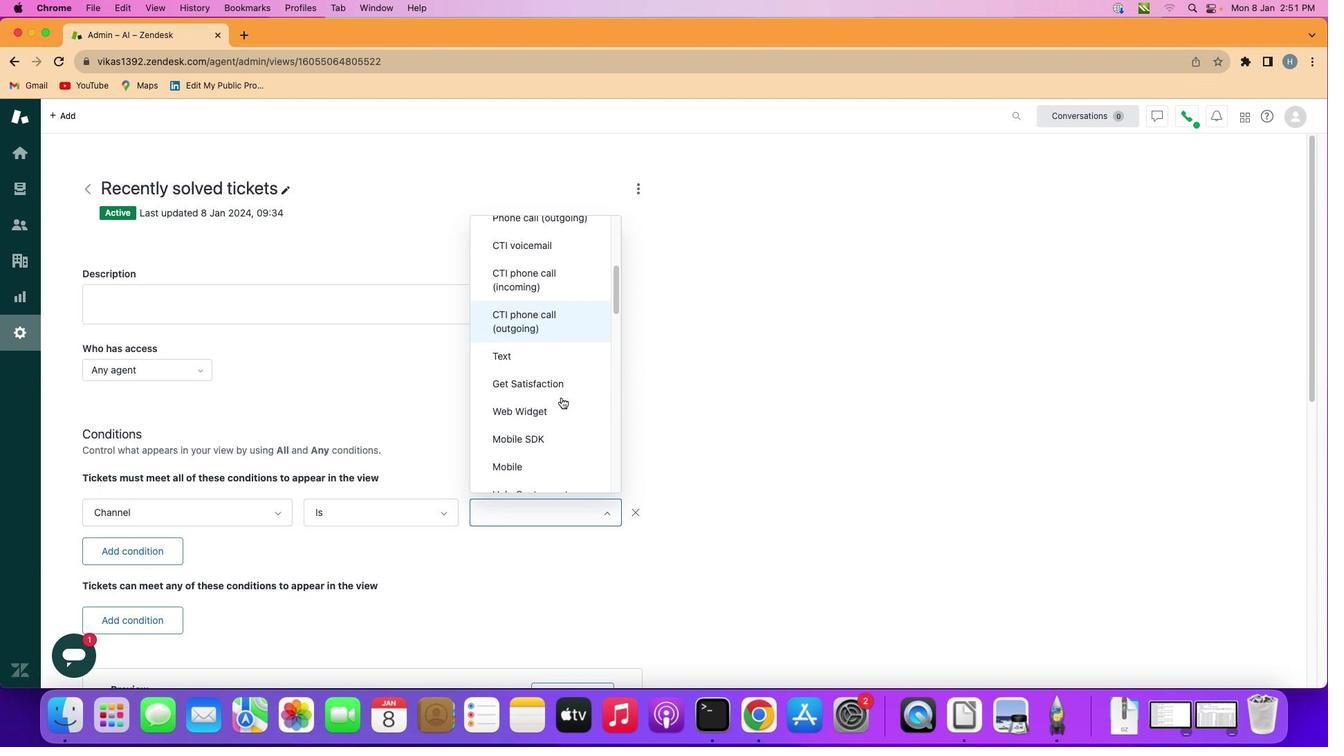 
Action: Mouse scrolled (561, 397) with delta (0, 0)
Screenshot: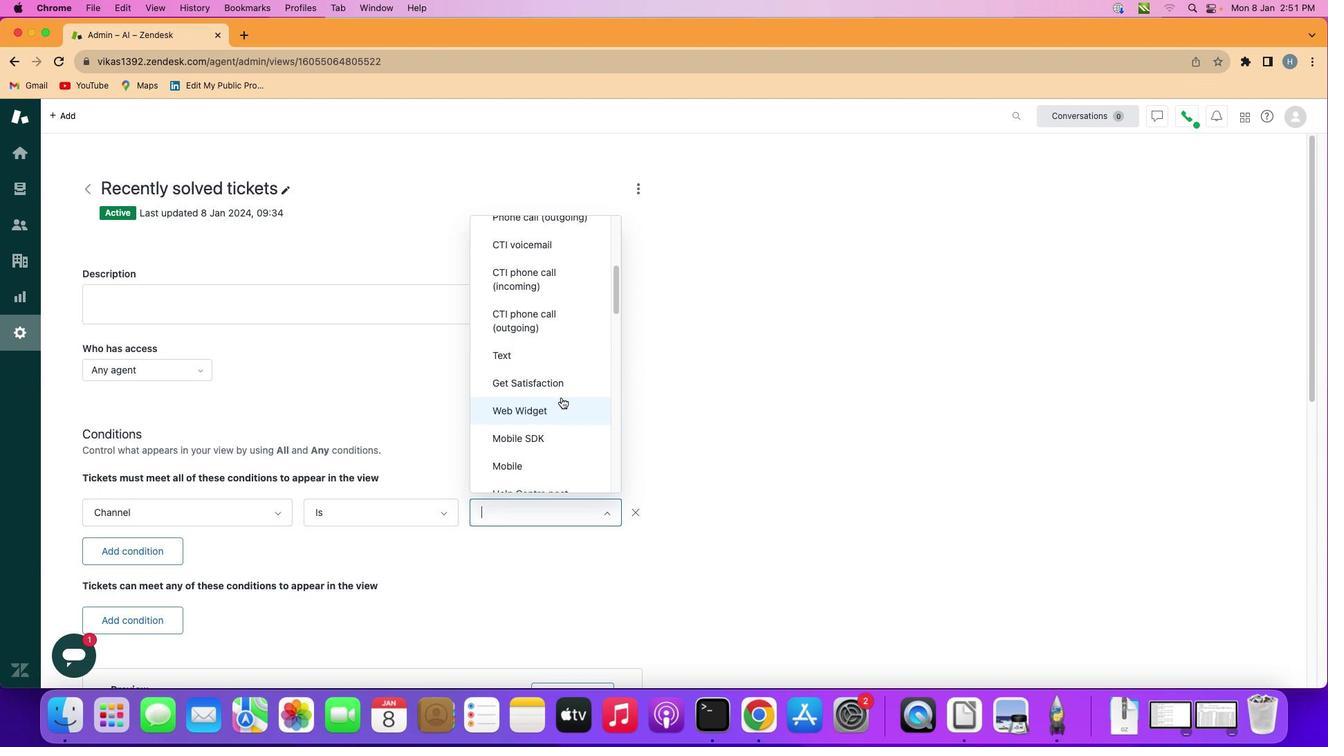 
Action: Mouse moved to (561, 397)
Screenshot: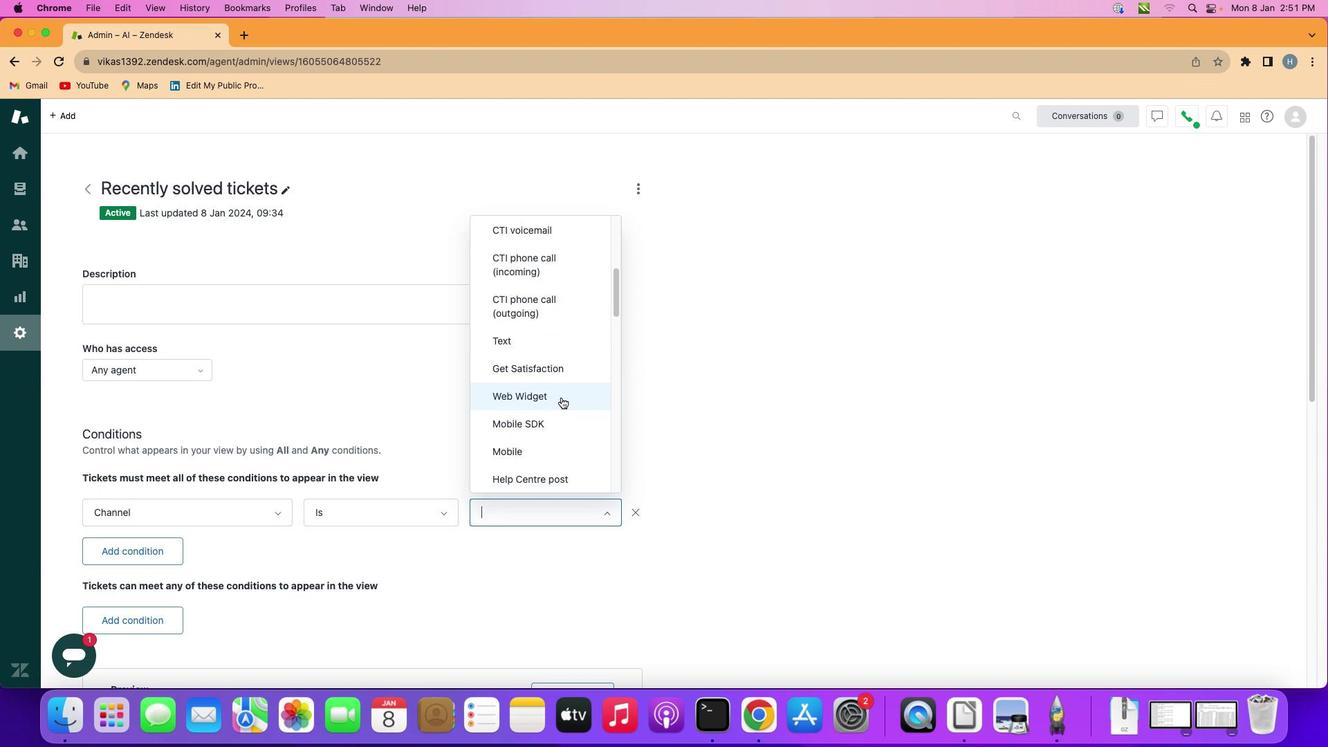 
Action: Mouse scrolled (561, 397) with delta (0, 0)
Screenshot: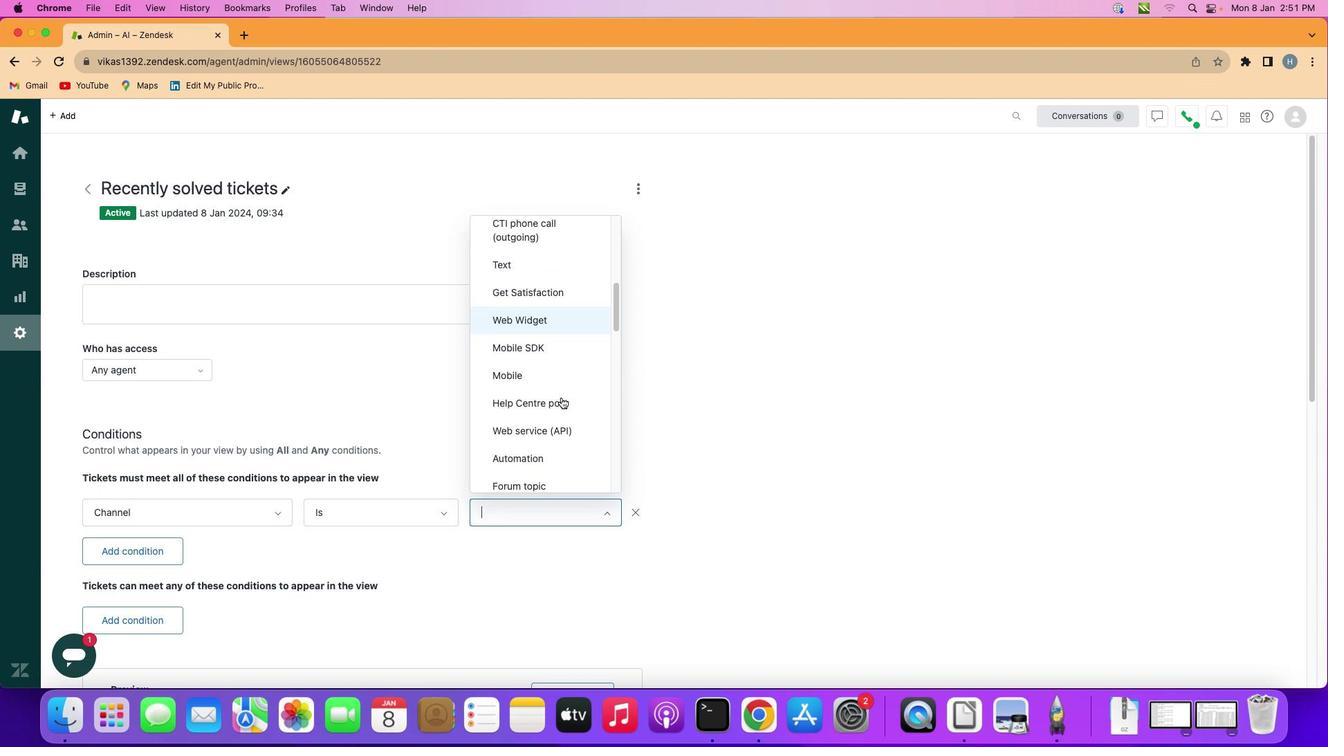 
Action: Mouse scrolled (561, 397) with delta (0, 0)
Screenshot: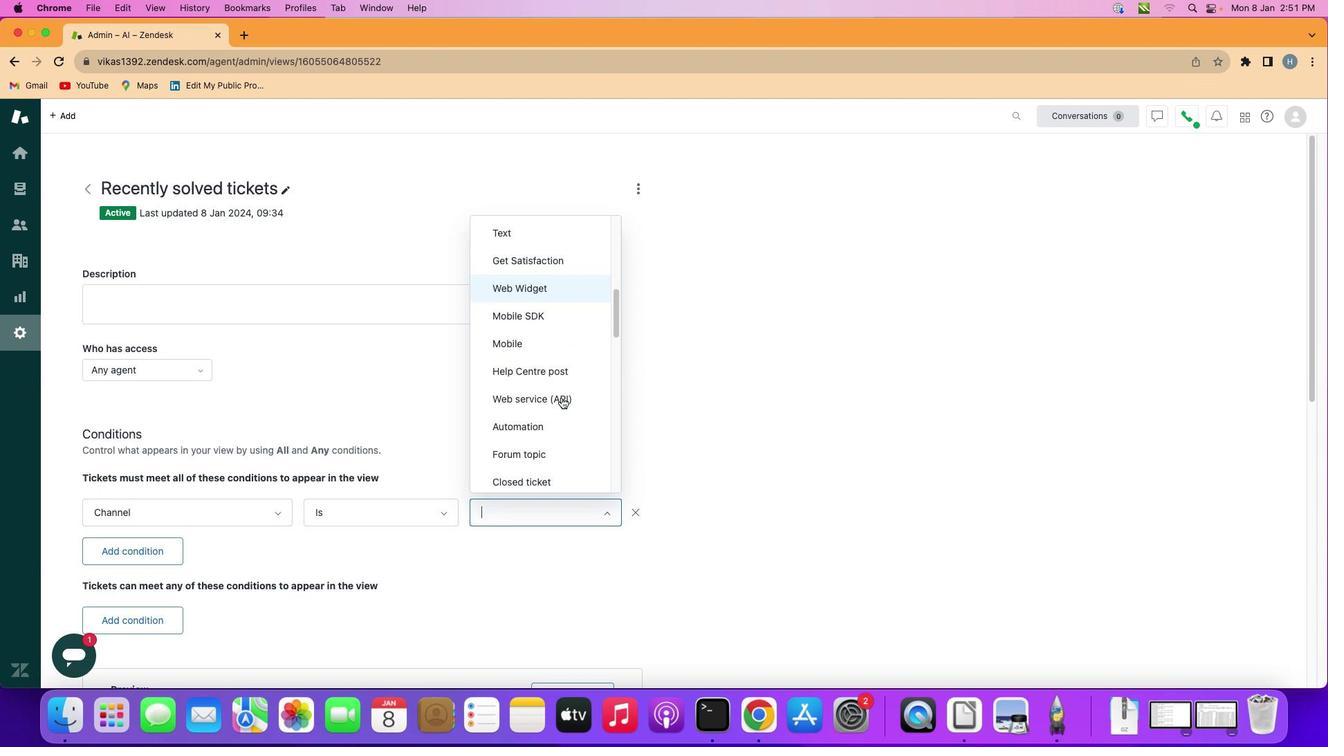 
Action: Mouse scrolled (561, 397) with delta (0, 0)
Screenshot: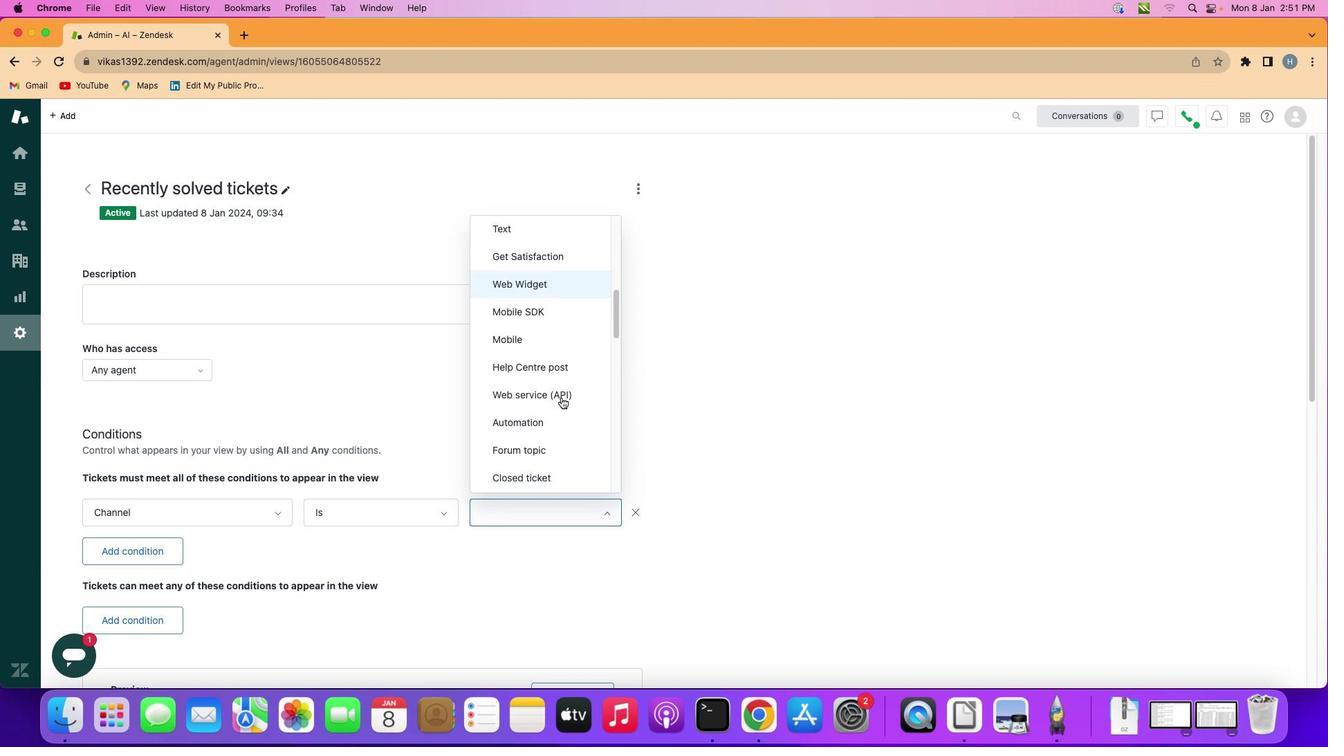 
Action: Mouse scrolled (561, 397) with delta (0, -1)
Screenshot: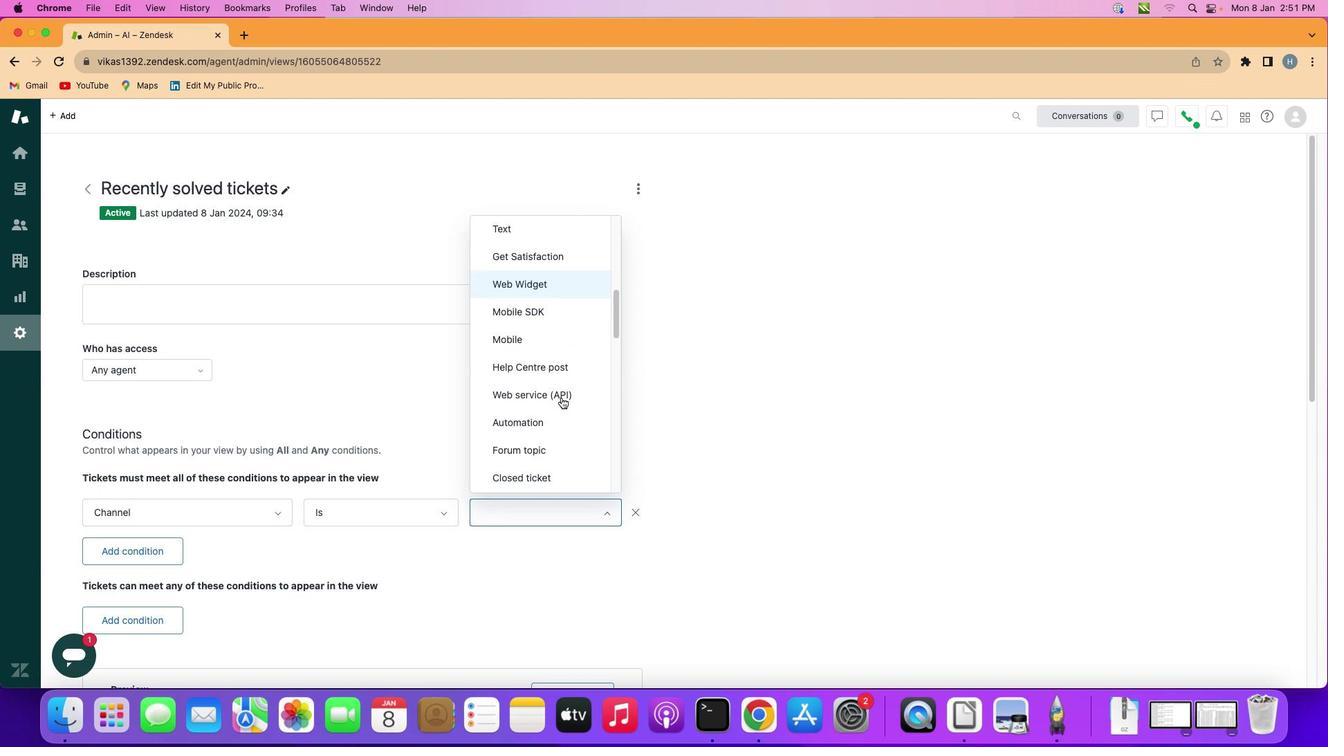 
Action: Mouse scrolled (561, 397) with delta (0, 0)
Screenshot: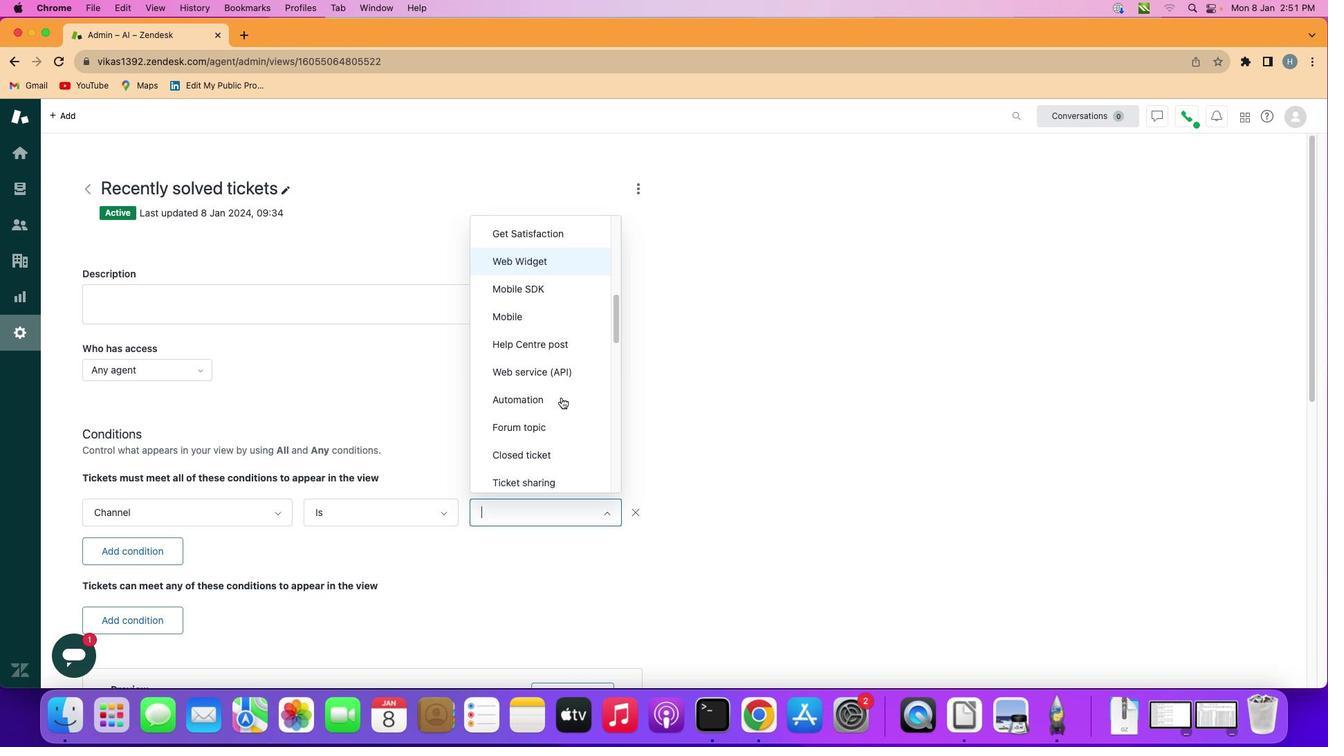
Action: Mouse scrolled (561, 397) with delta (0, 0)
Screenshot: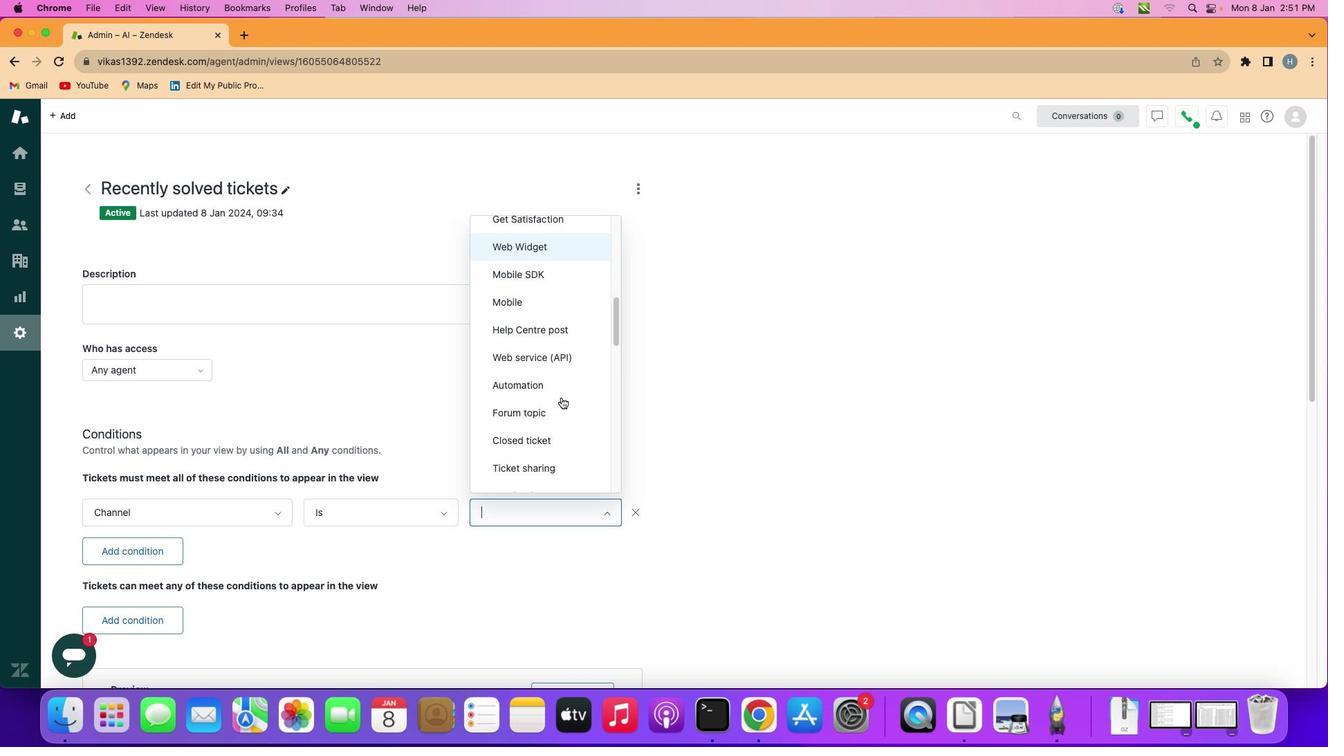 
Action: Mouse scrolled (561, 397) with delta (0, 0)
Screenshot: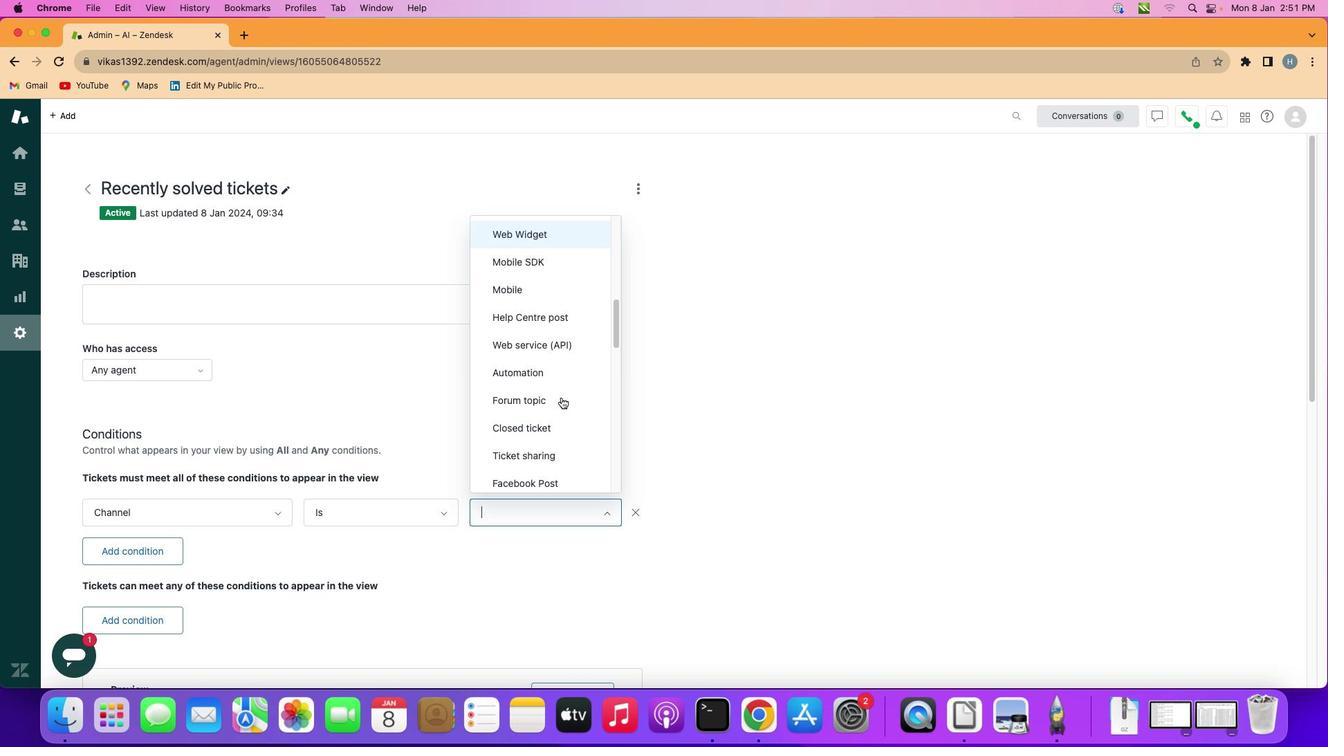 
Action: Mouse scrolled (561, 397) with delta (0, 0)
Screenshot: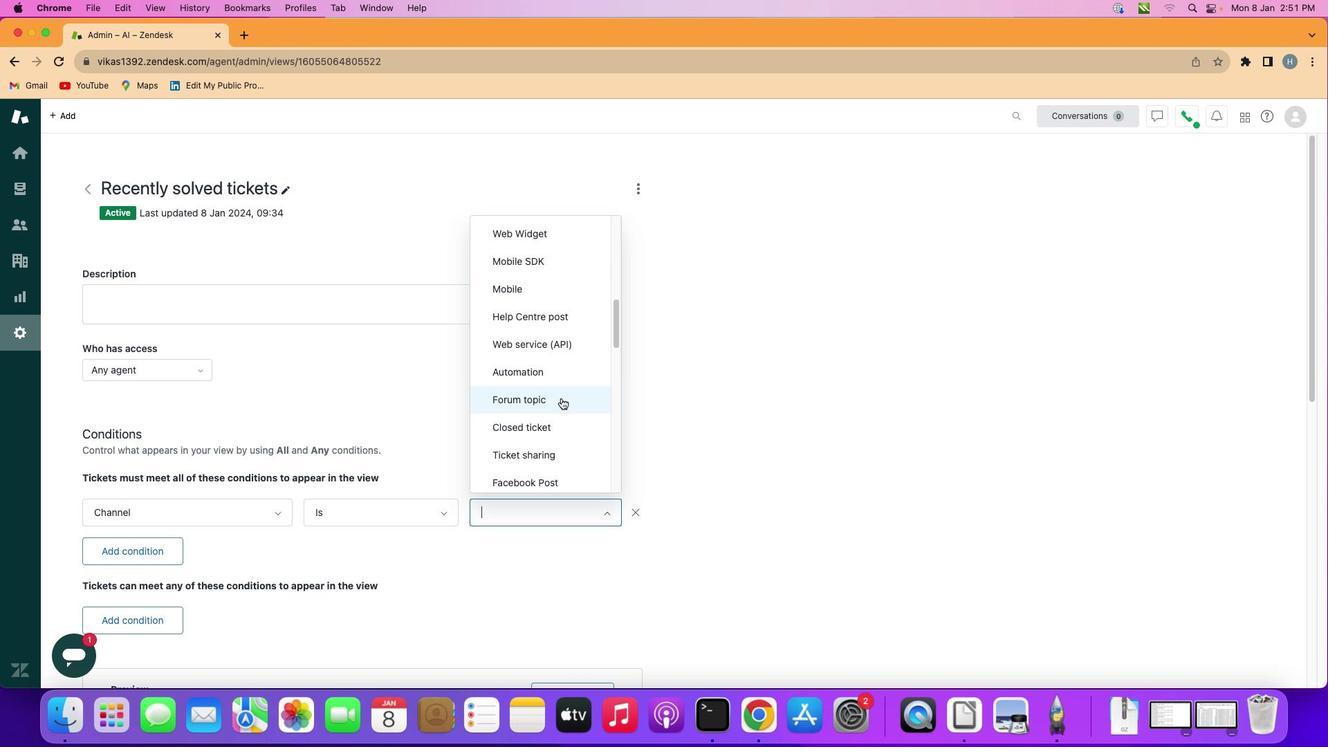 
Action: Mouse moved to (560, 397)
Screenshot: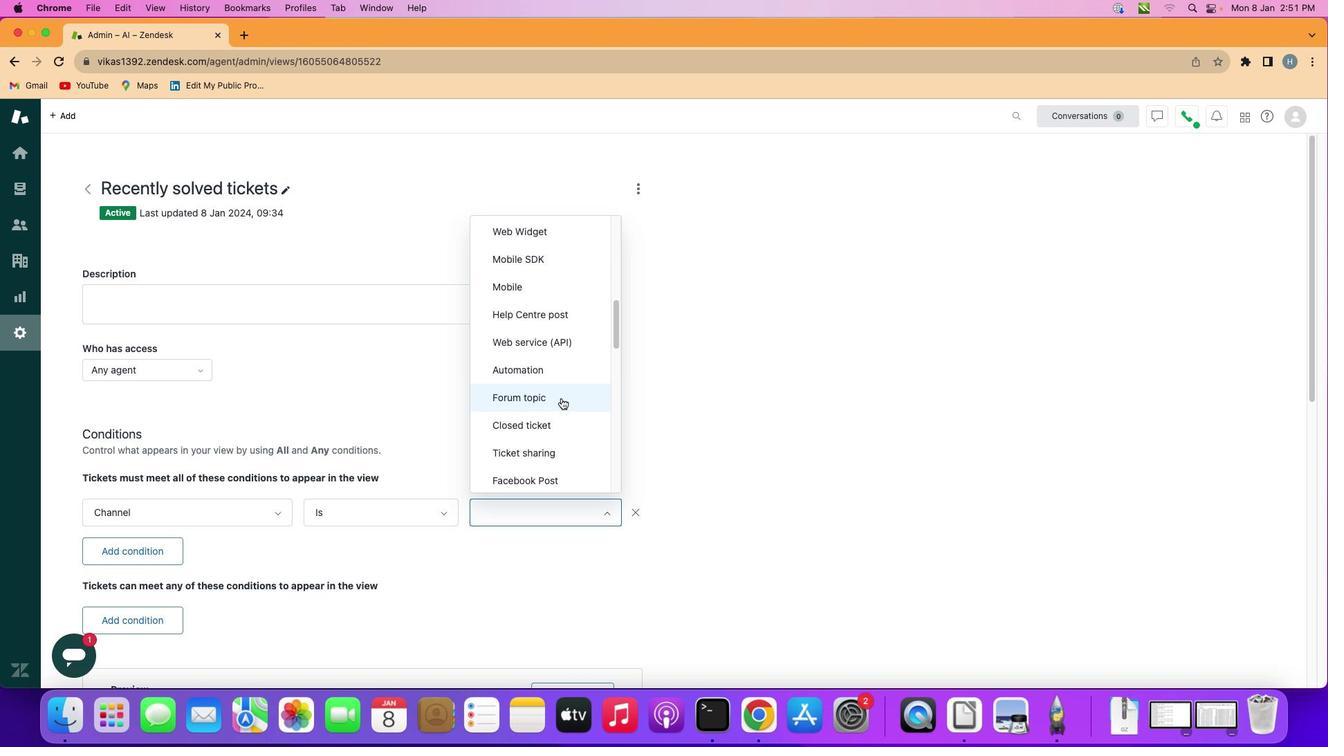 
Action: Mouse scrolled (560, 397) with delta (0, 0)
Screenshot: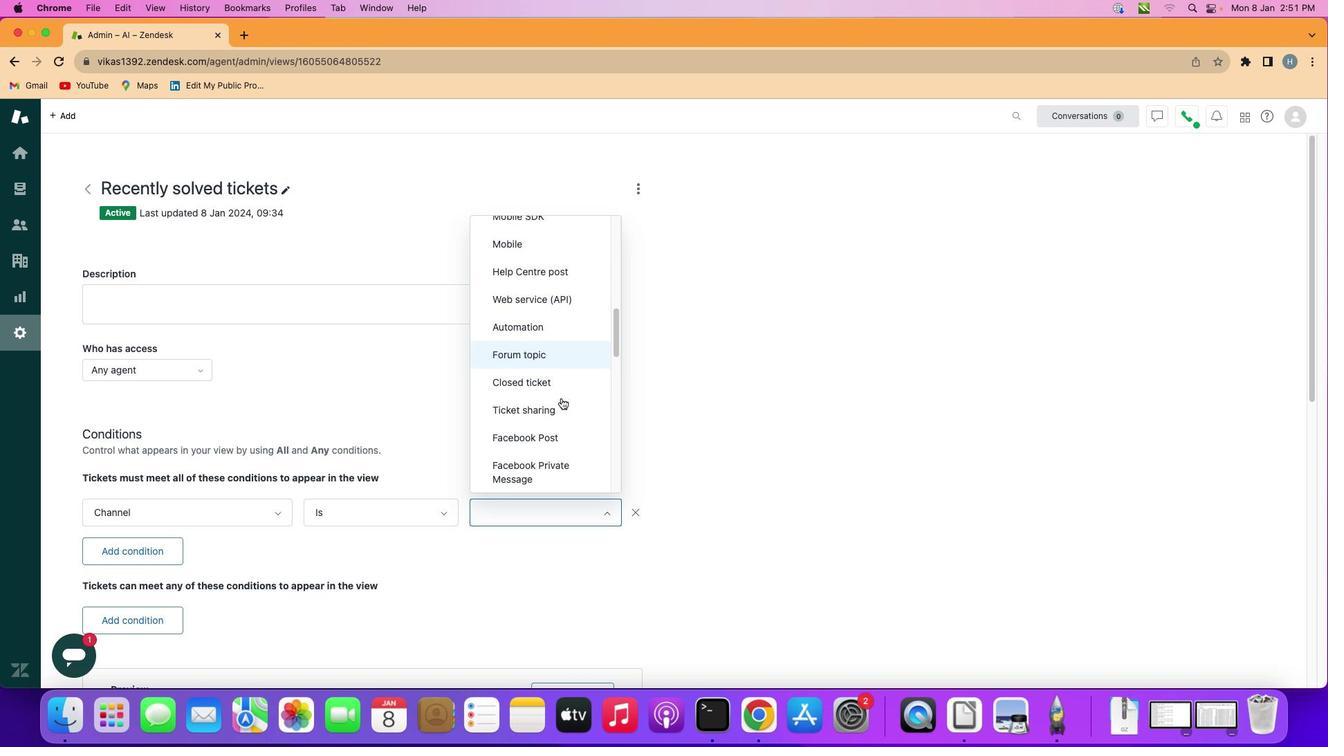 
Action: Mouse scrolled (560, 397) with delta (0, 0)
Screenshot: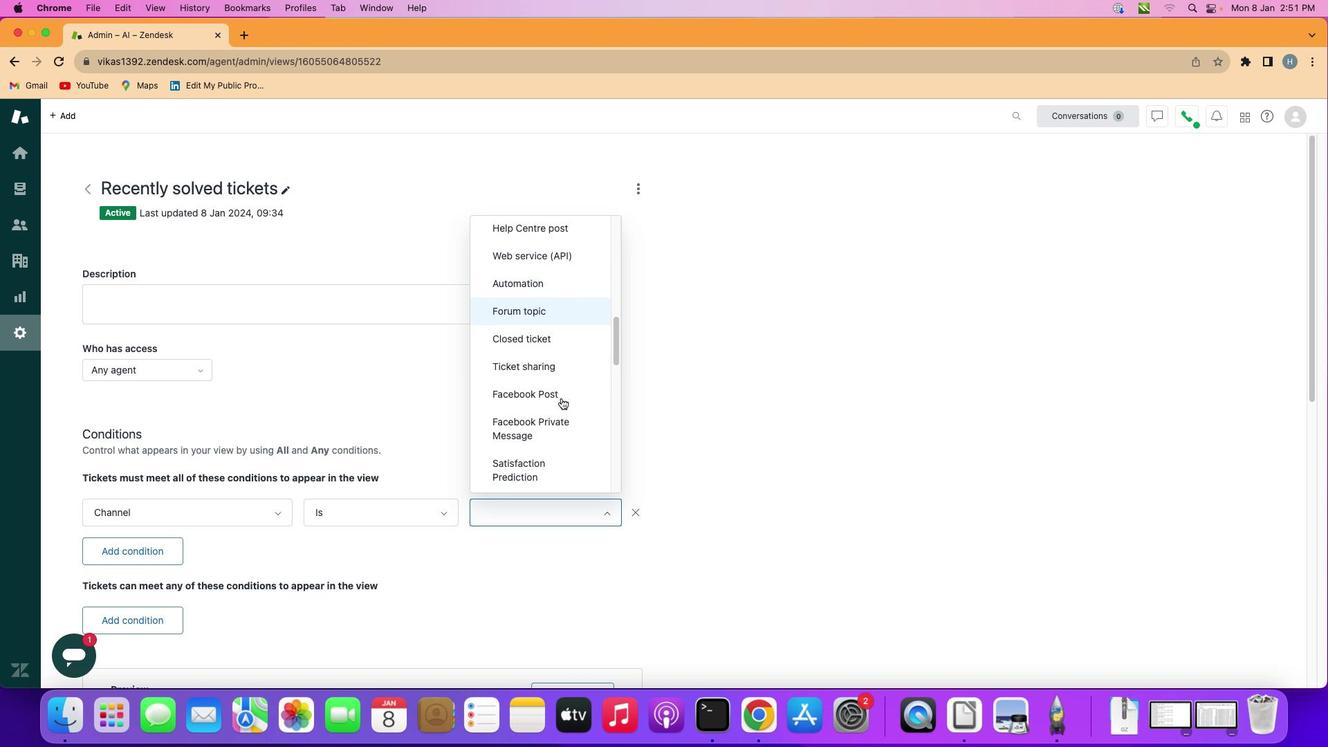 
Action: Mouse scrolled (560, 397) with delta (0, 0)
Screenshot: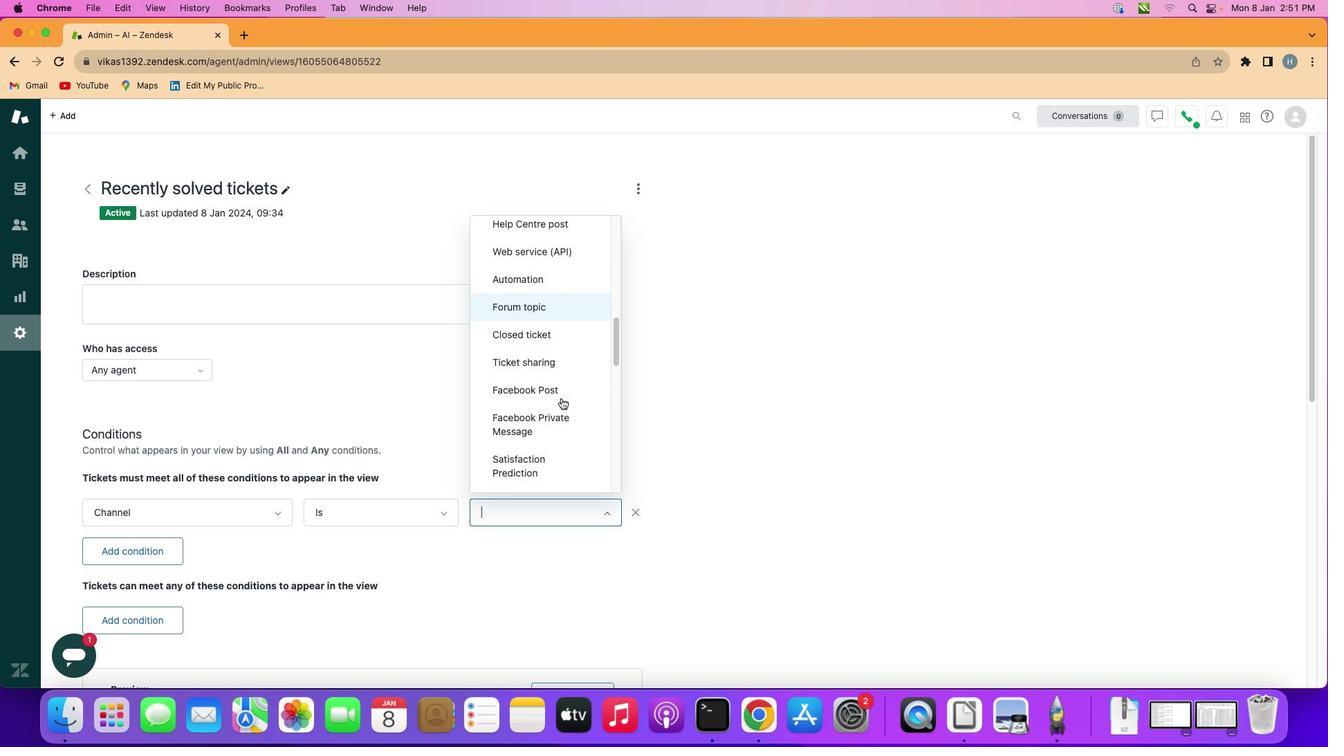 
Action: Mouse scrolled (560, 397) with delta (0, 0)
Screenshot: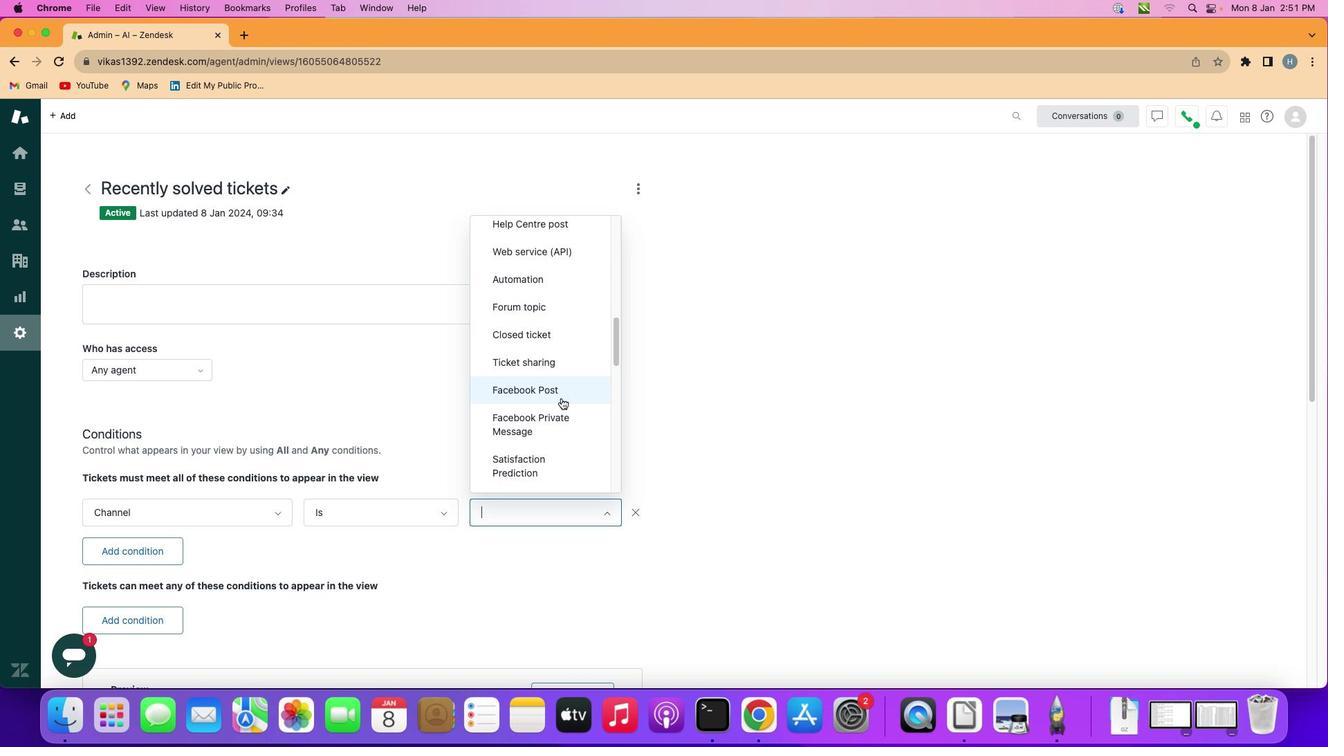 
Action: Mouse moved to (564, 393)
Screenshot: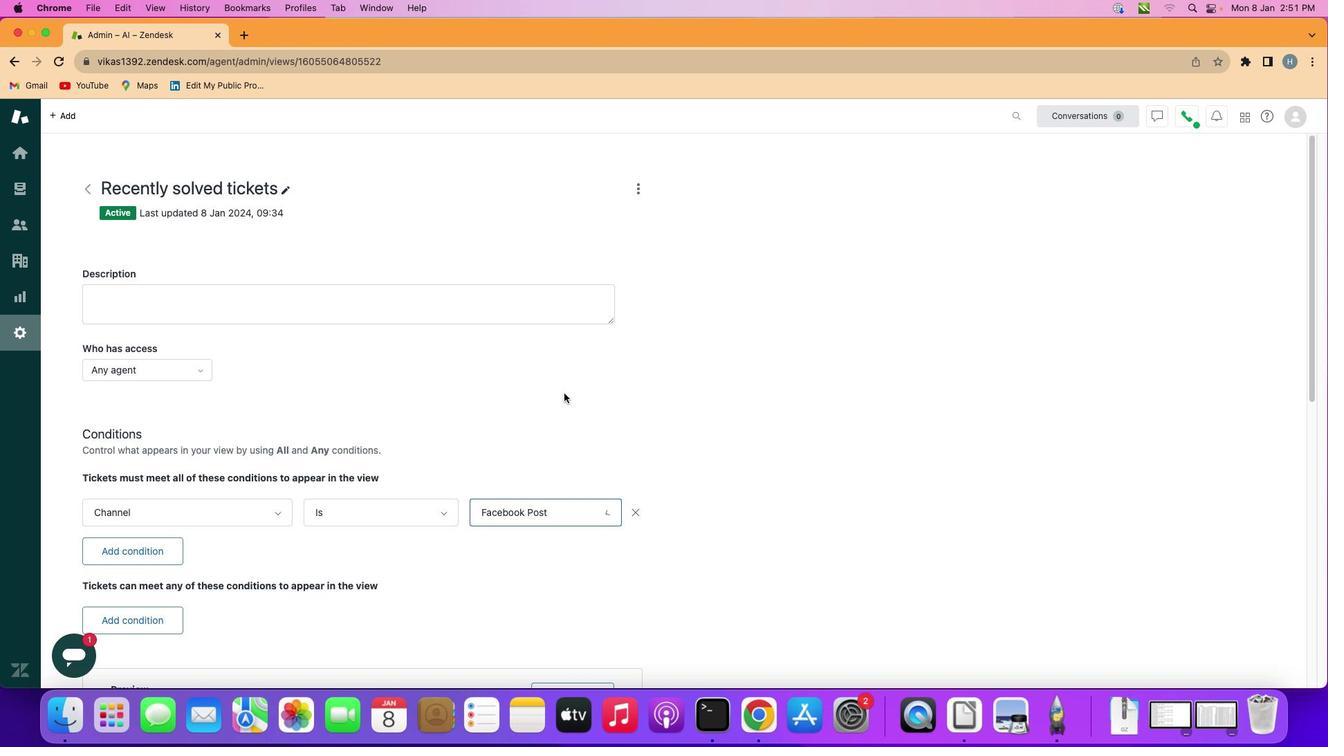 
Action: Mouse pressed left at (564, 393)
Screenshot: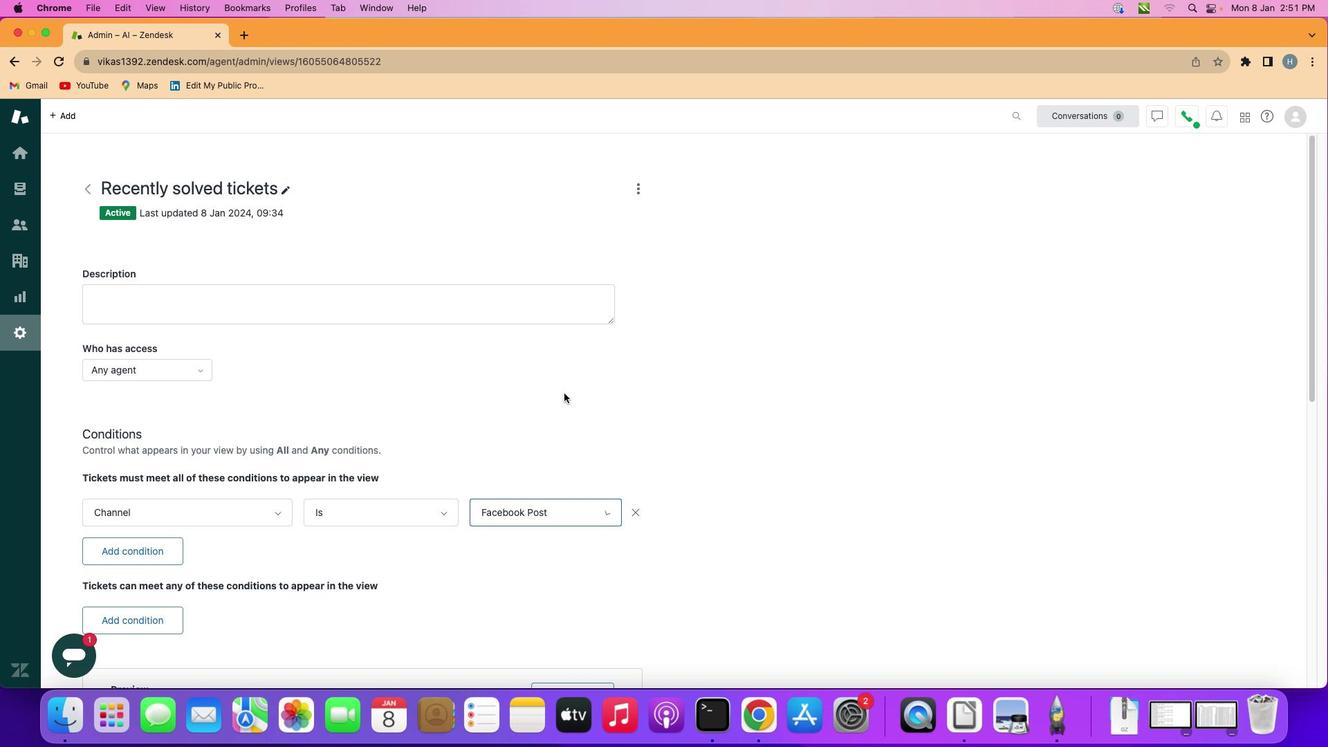 
Action: Mouse moved to (565, 390)
Screenshot: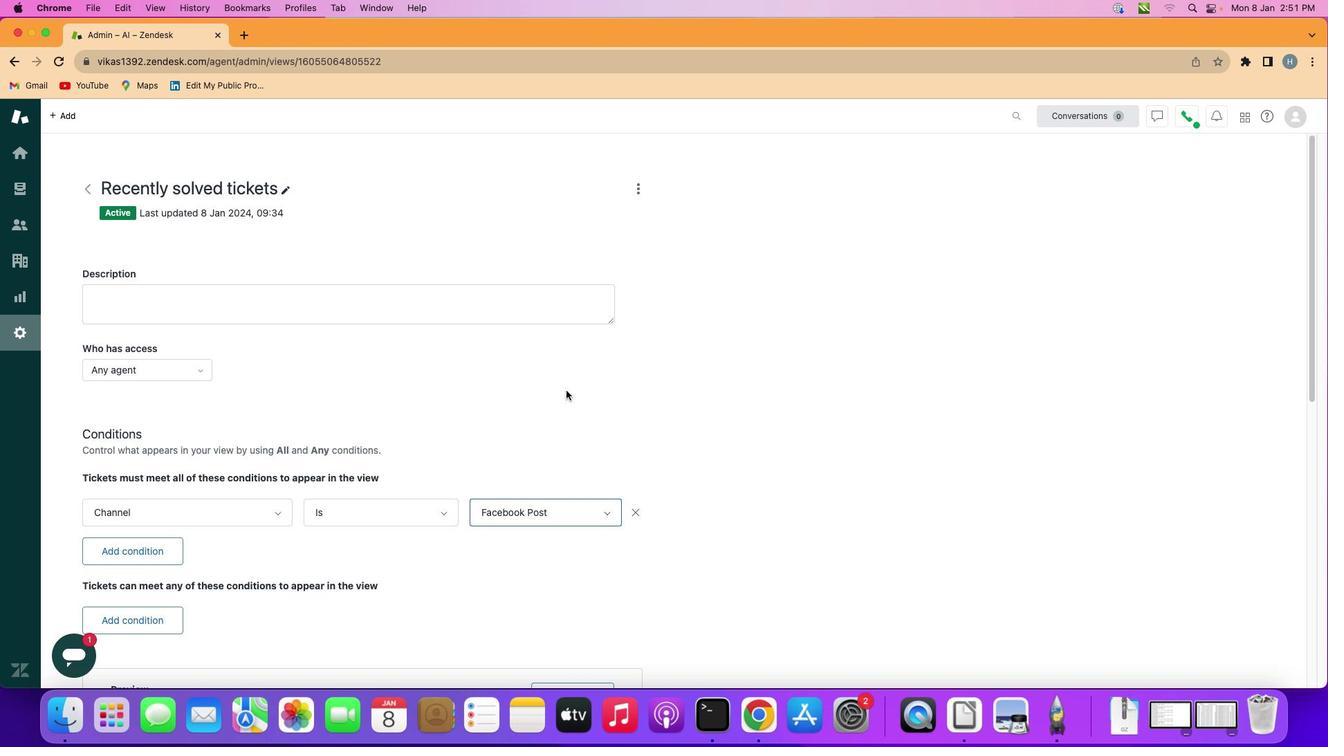 
